 Task: Look for space in Polewali, Indonesia from 6th September, 2023 to 12th September, 2023 for 4 adults in price range Rs.10000 to Rs.14000. Place can be private room with 4 bedrooms having 4 beds and 4 bathrooms. Property type can be house, flat, guest house. Amenities needed are: wifi, TV, free parkinig on premises, gym, breakfast. Booking option can be shelf check-in. Required host language is English.
Action: Mouse moved to (464, 121)
Screenshot: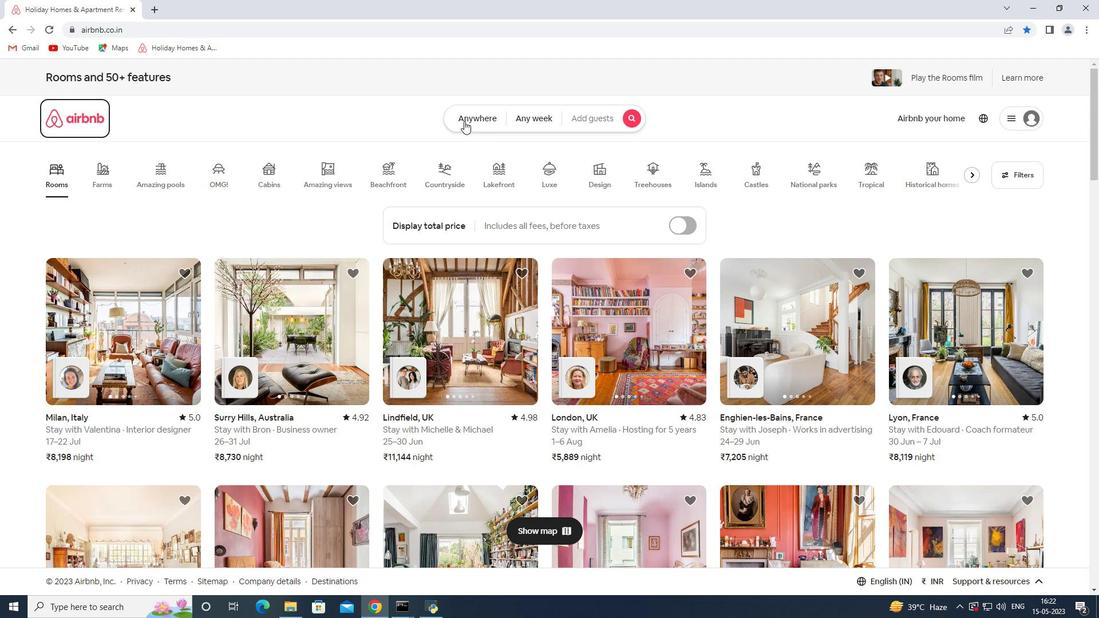 
Action: Mouse pressed left at (464, 121)
Screenshot: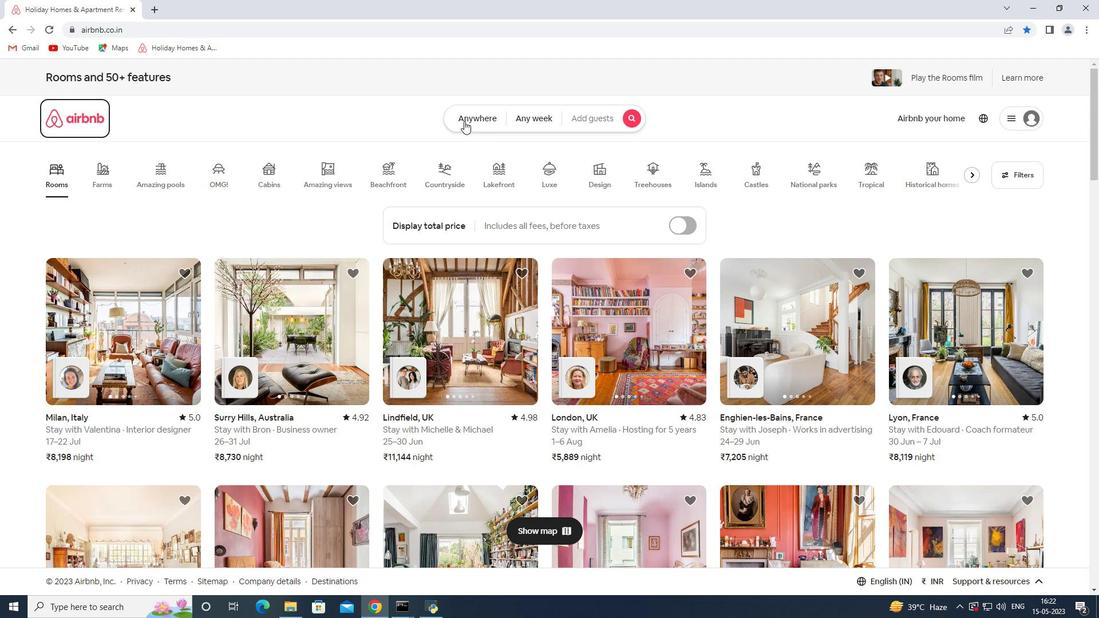 
Action: Mouse moved to (356, 168)
Screenshot: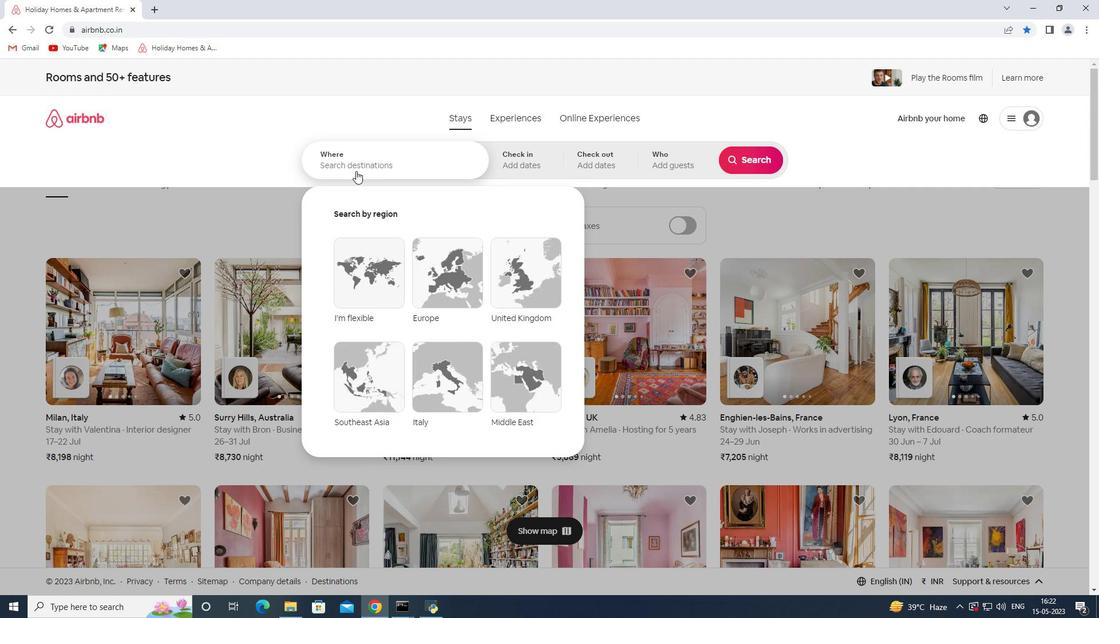 
Action: Mouse pressed left at (356, 168)
Screenshot: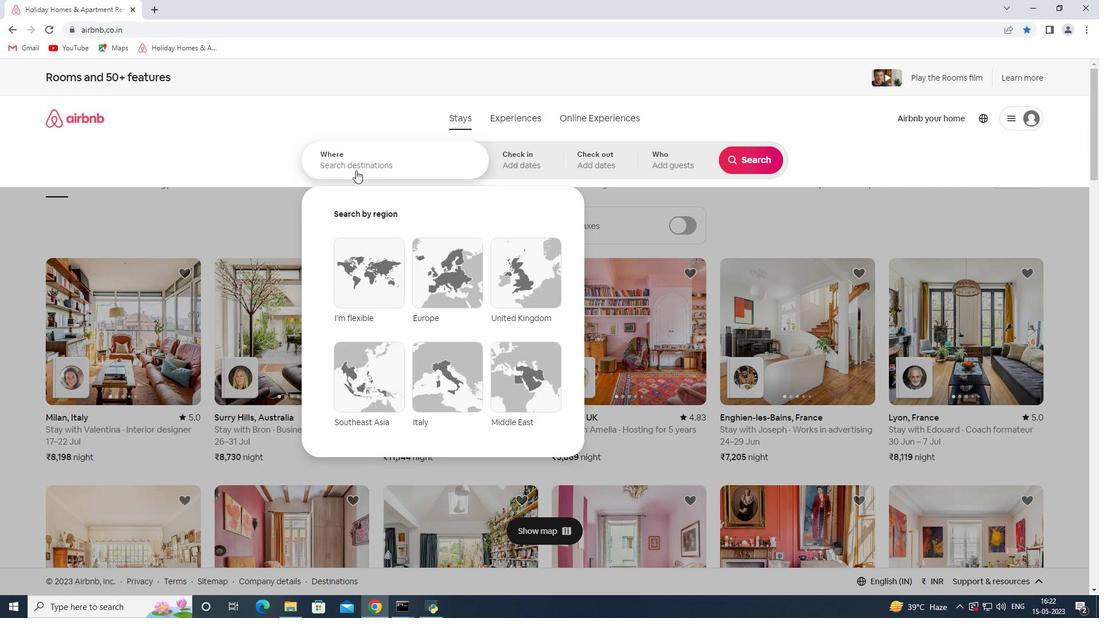
Action: Key pressed <Key.shift><Key.shift><Key.shift><Key.shift><Key.shift><Key.shift><Key.shift><Key.shift><Key.shift><Key.shift><Key.shift><Key.shift><Key.shift><Key.shift><Key.shift><Key.shift><Key.shift><Key.shift><Key.shift><Key.shift><Key.shift><Key.shift><Key.shift><Key.shift><Key.shift><Key.shift><Key.shift><Key.shift><Key.shift><Key.shift><Key.shift><Key.shift><Key.shift><Key.shift><Key.shift><Key.shift><Key.shift><Key.shift><Key.shift><Key.shift><Key.shift><Key.shift><Key.shift><Key.shift><Key.shift><Key.shift><Key.shift><Key.shift><Key.shift><Key.shift><Key.shift><Key.shift><Key.shift><Key.shift><Key.shift><Key.shift><Key.shift><Key.shift><Key.shift><Key.shift><Key.shift><Key.shift><Key.shift><Key.shift><Key.shift><Key.shift><Key.shift><Key.shift><Key.shift><Key.shift><Key.shift><Key.shift><Key.shift><Key.shift>Polewali<Key.space><Key.shift><Key.shift><Key.shift>Indonesie<Key.backspace>a<Key.space><Key.enter>
Screenshot: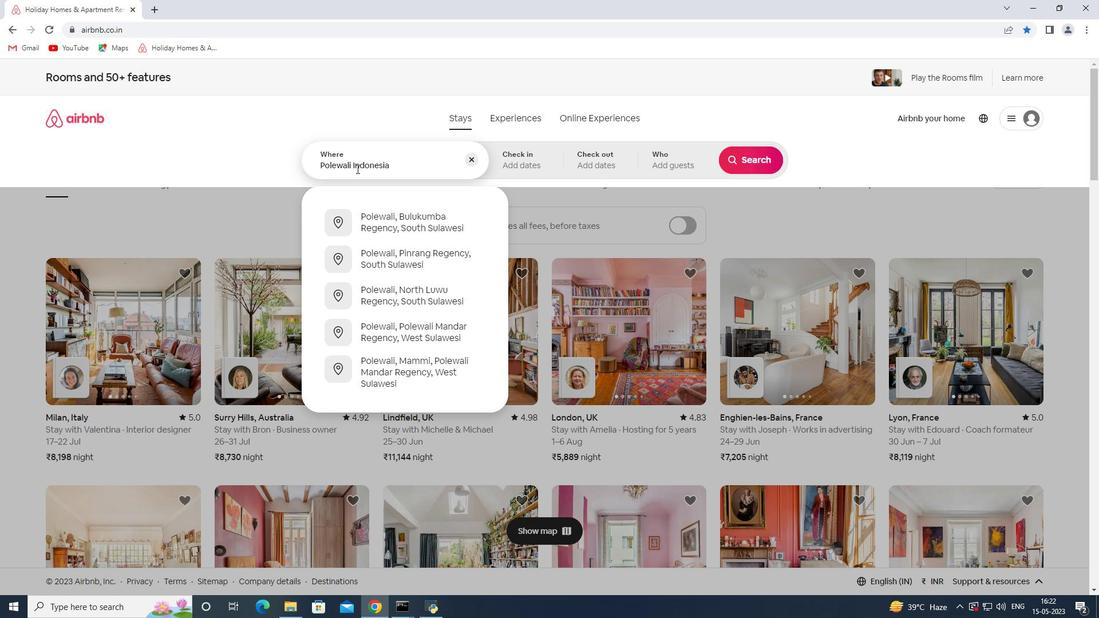 
Action: Mouse moved to (752, 255)
Screenshot: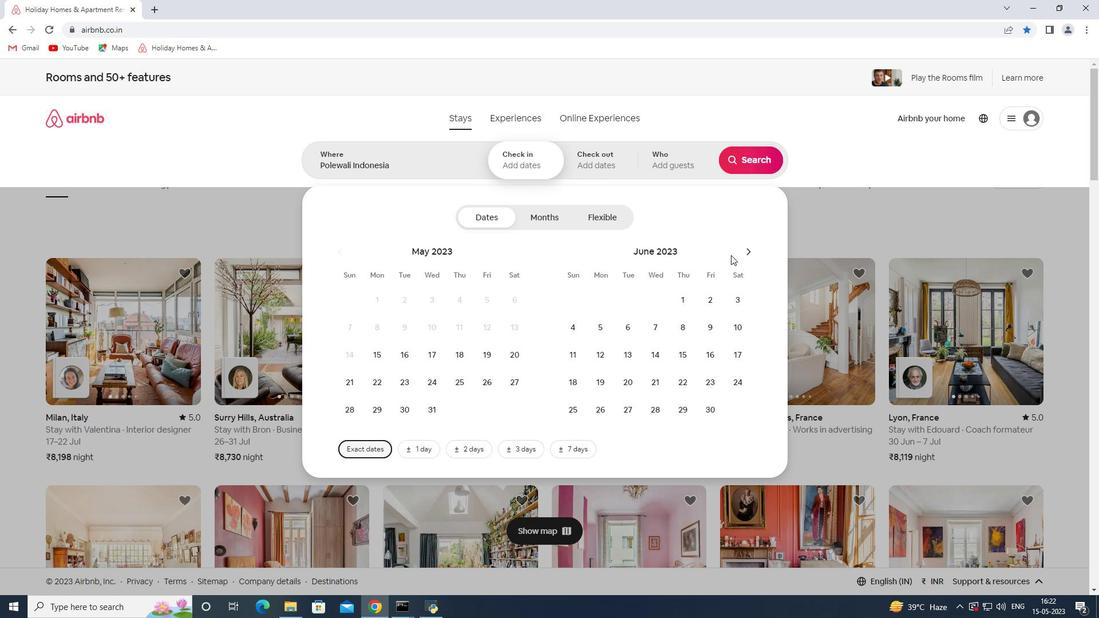 
Action: Mouse pressed left at (752, 255)
Screenshot: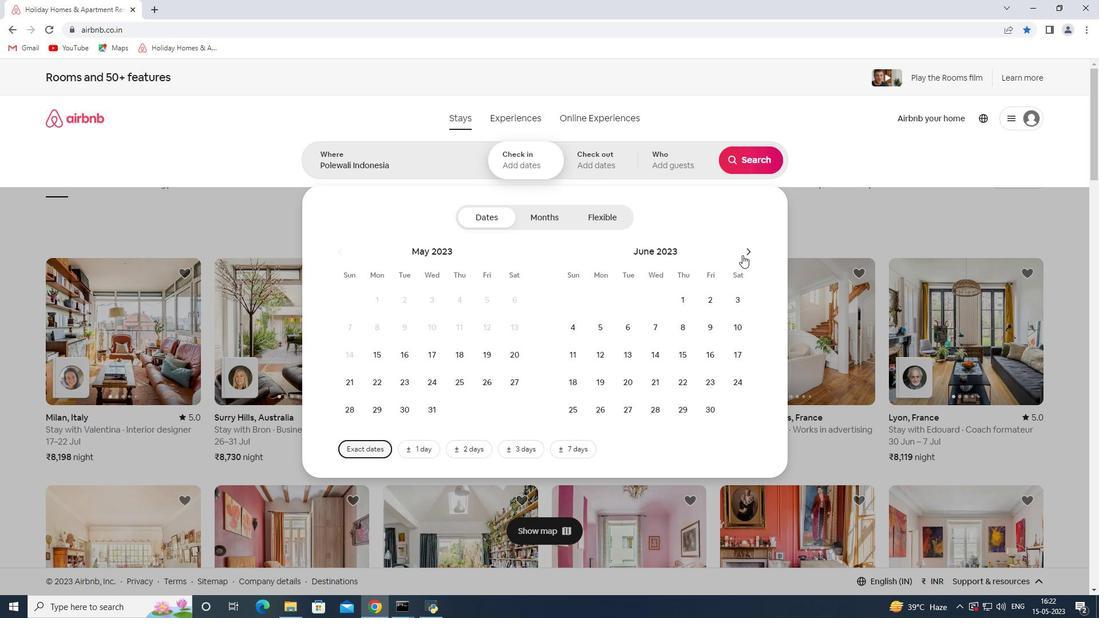 
Action: Mouse pressed left at (752, 255)
Screenshot: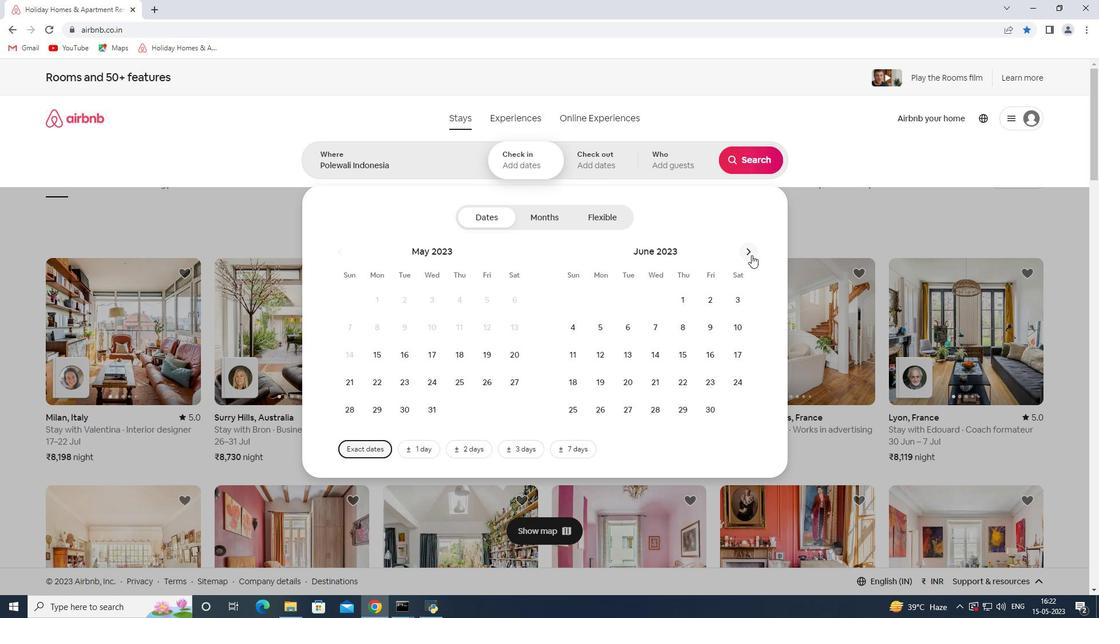 
Action: Mouse pressed left at (752, 255)
Screenshot: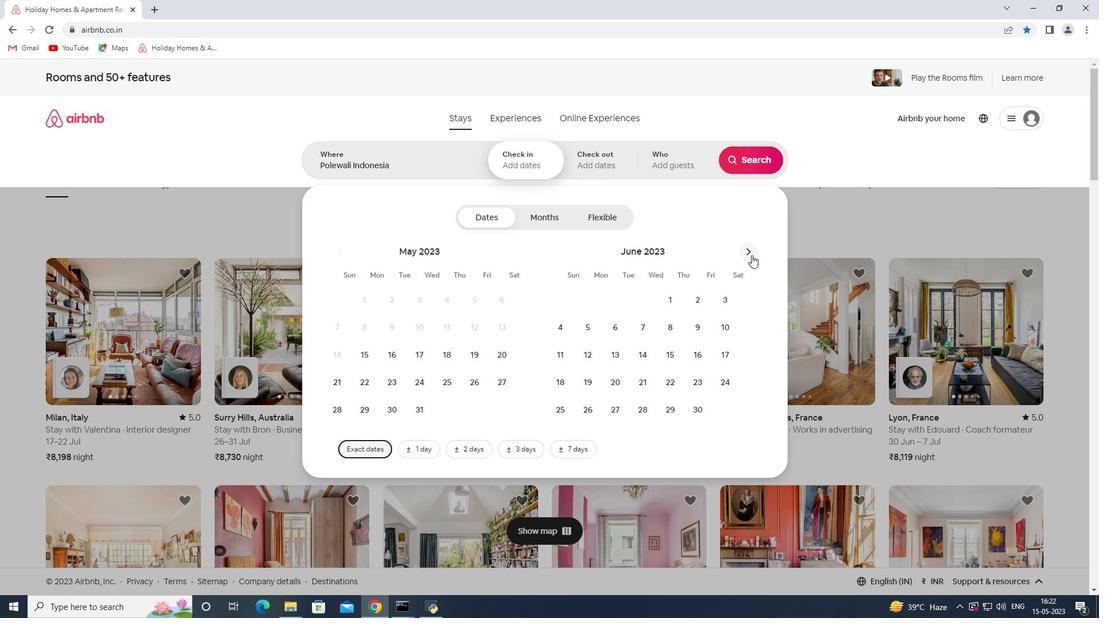 
Action: Mouse moved to (749, 255)
Screenshot: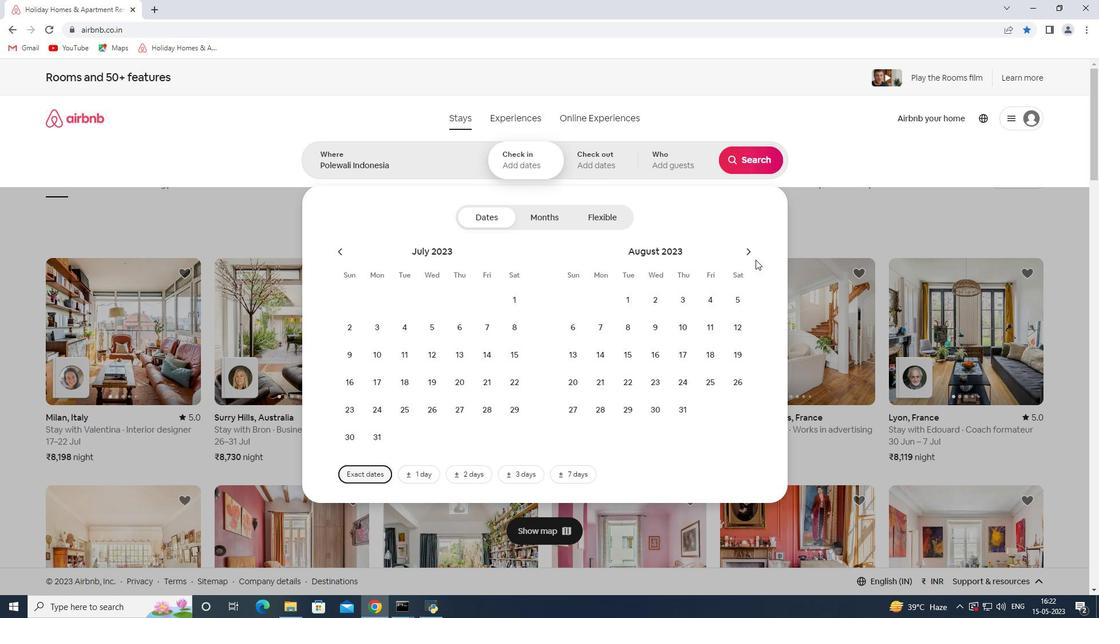 
Action: Mouse pressed left at (749, 255)
Screenshot: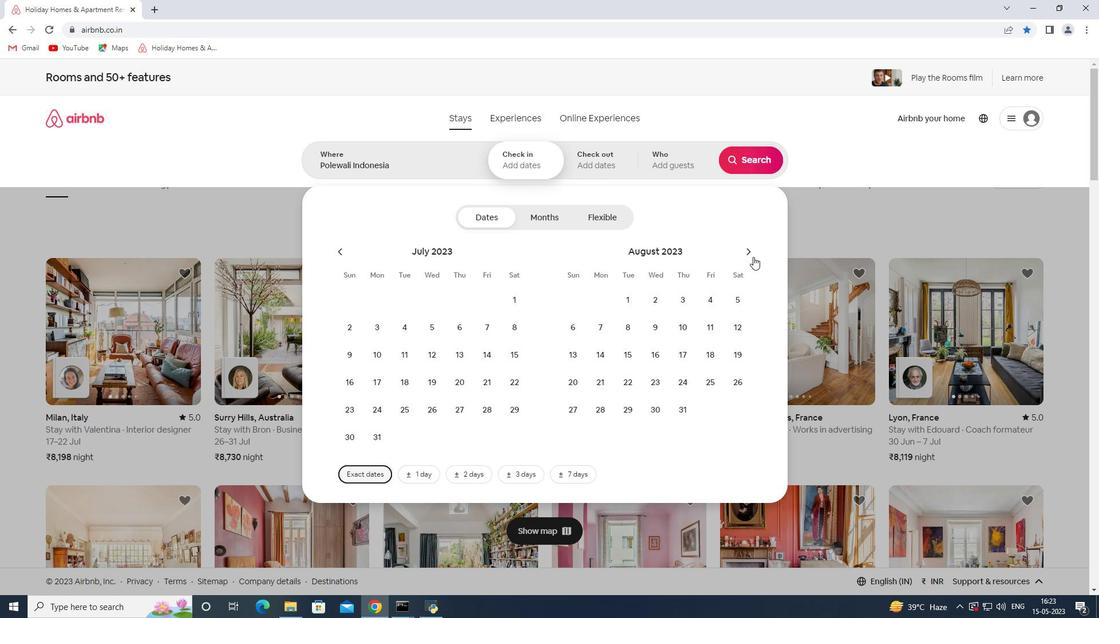 
Action: Mouse moved to (654, 323)
Screenshot: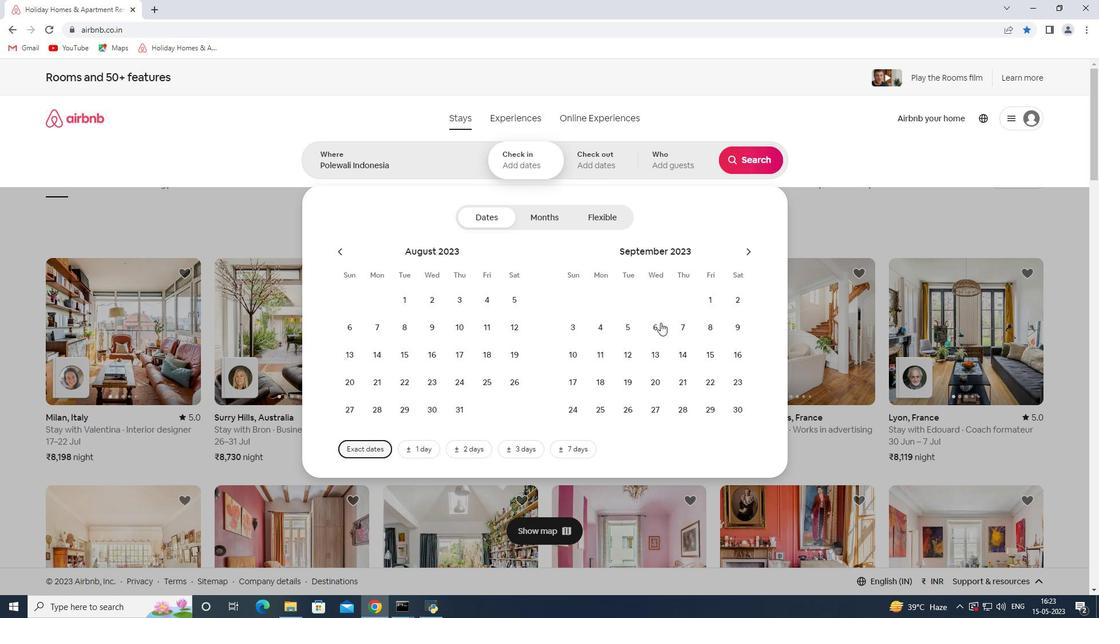 
Action: Mouse pressed left at (654, 323)
Screenshot: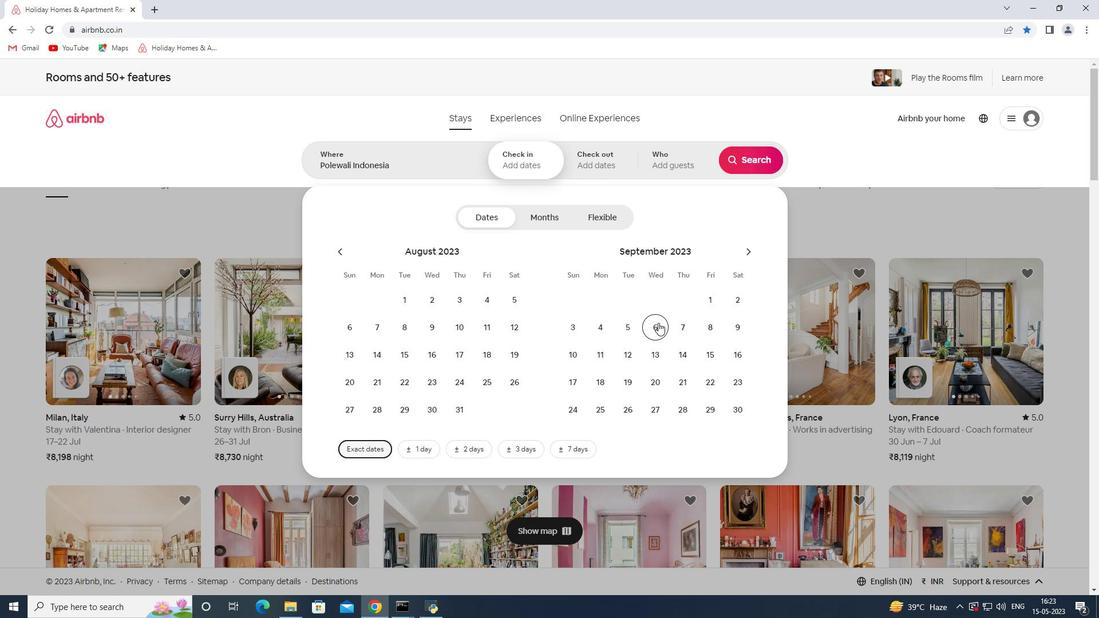 
Action: Mouse moved to (621, 359)
Screenshot: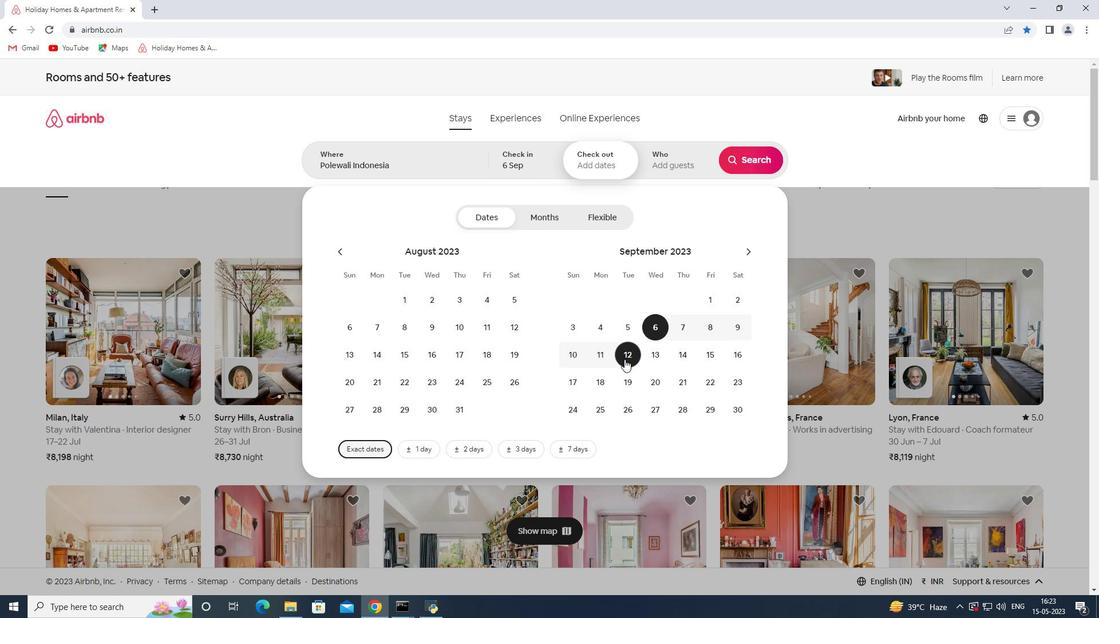 
Action: Mouse pressed left at (621, 359)
Screenshot: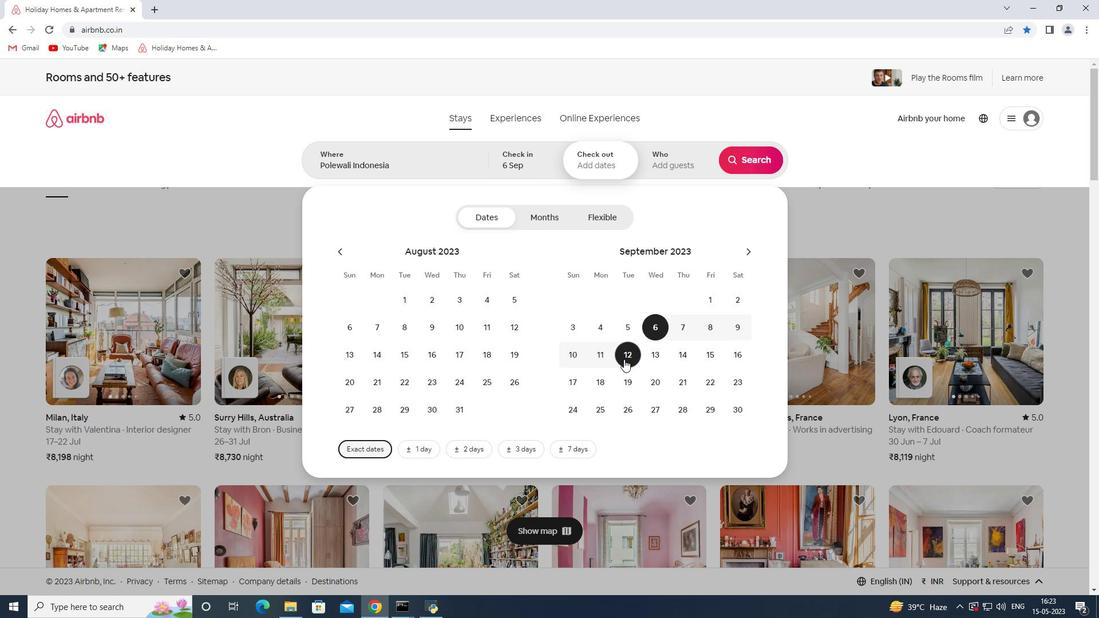 
Action: Mouse moved to (661, 168)
Screenshot: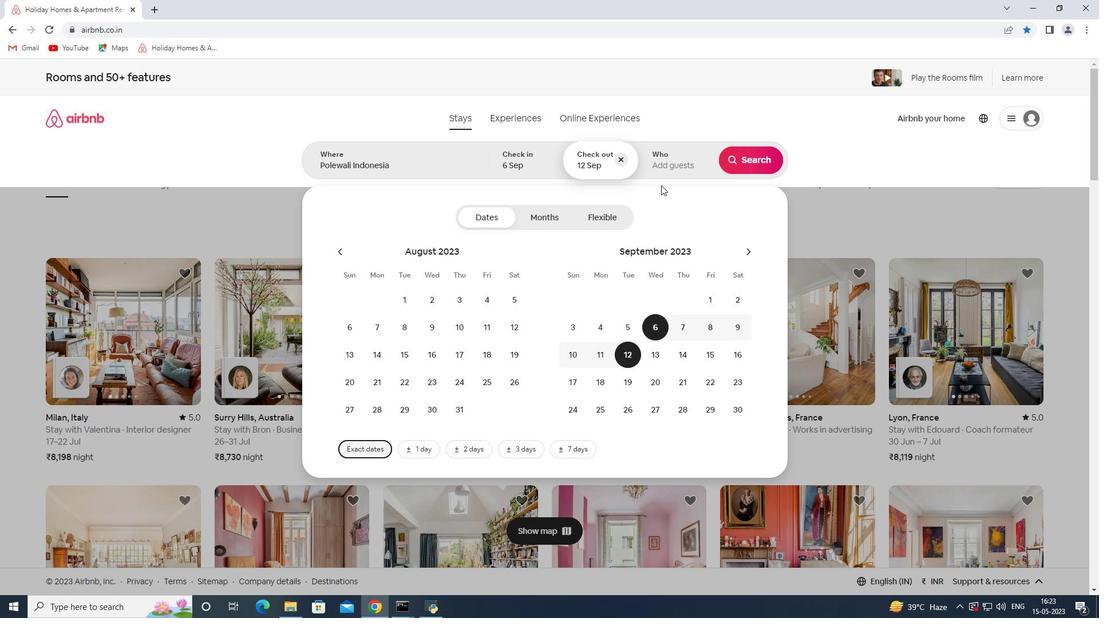 
Action: Mouse pressed left at (661, 168)
Screenshot: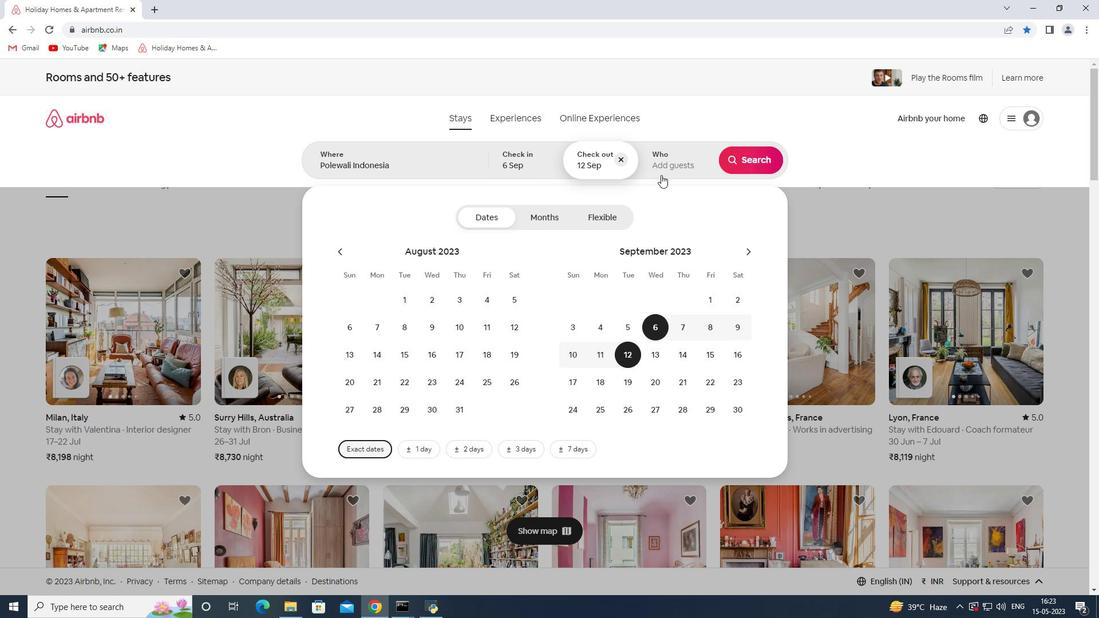 
Action: Mouse moved to (759, 221)
Screenshot: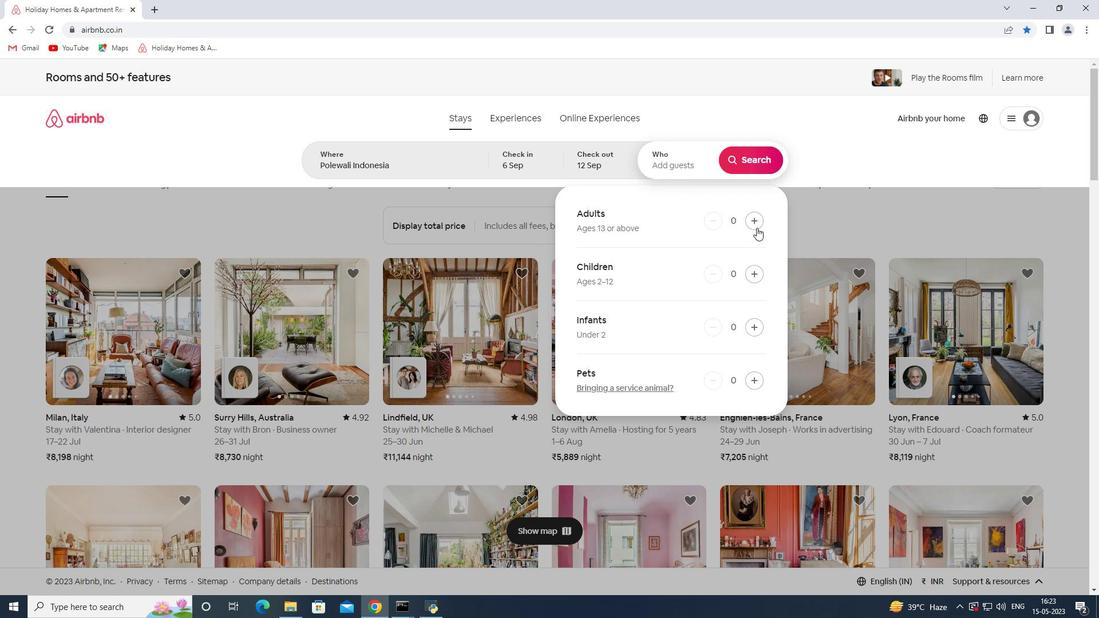 
Action: Mouse pressed left at (759, 221)
Screenshot: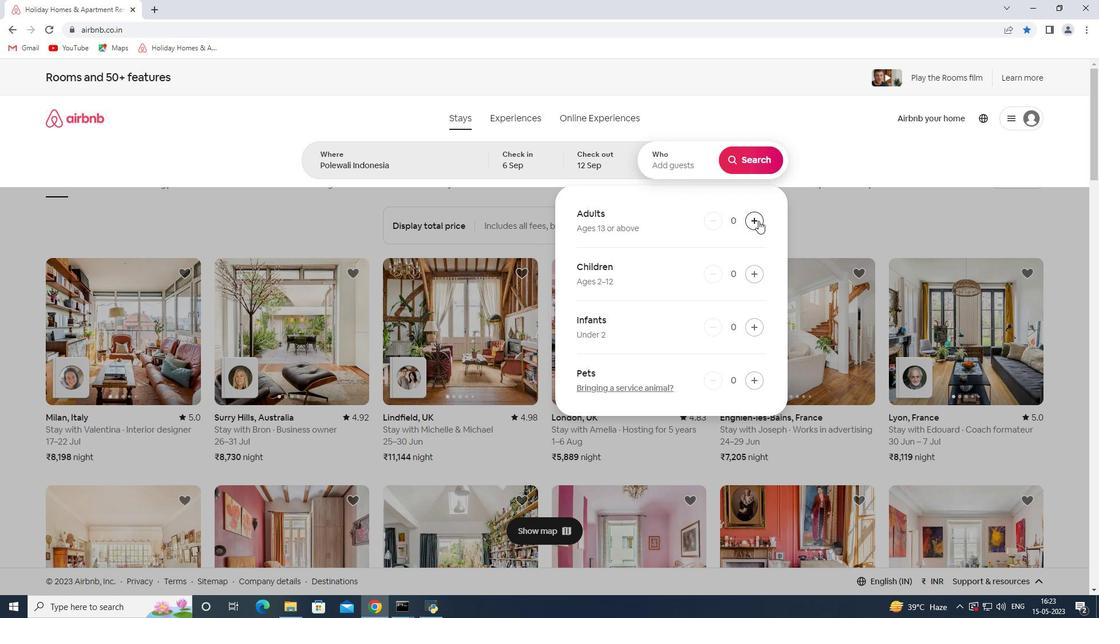 
Action: Mouse pressed left at (759, 221)
Screenshot: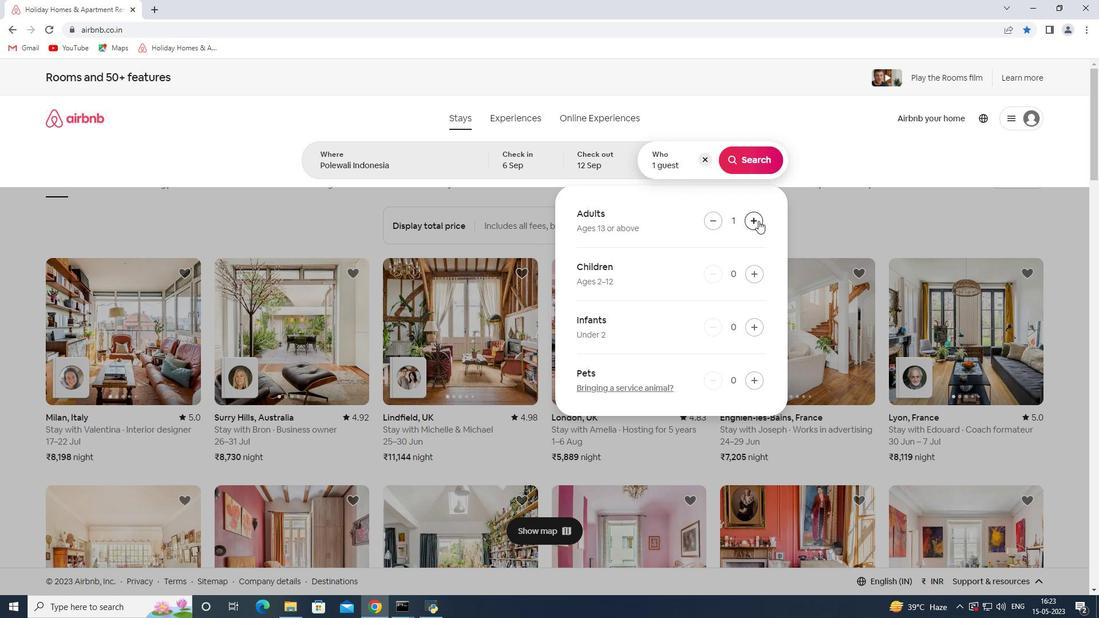 
Action: Mouse pressed left at (759, 221)
Screenshot: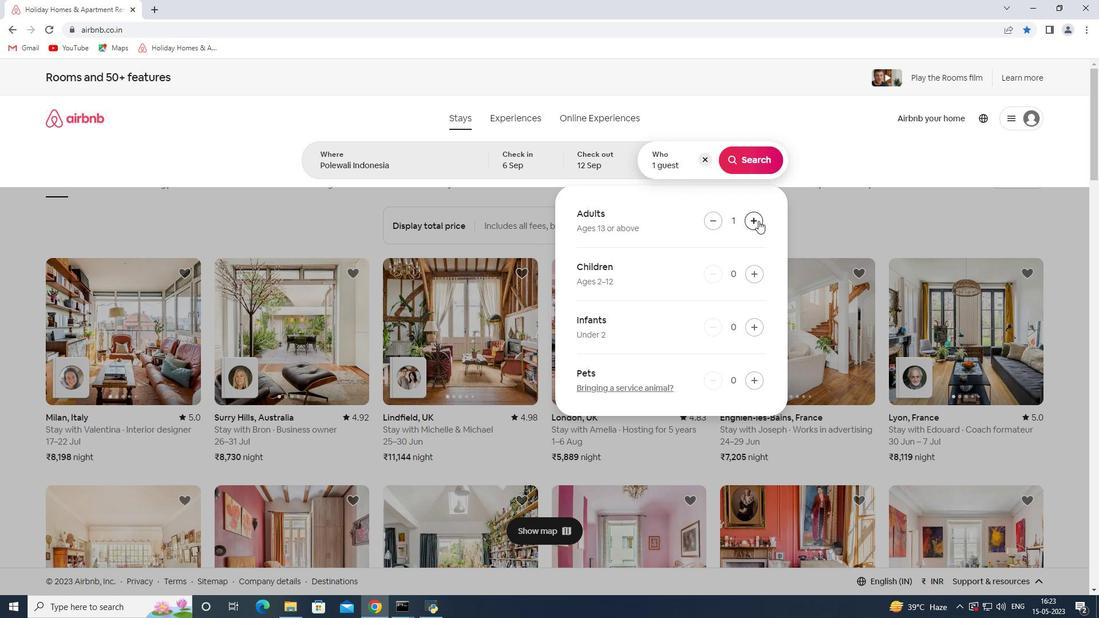 
Action: Mouse pressed left at (759, 221)
Screenshot: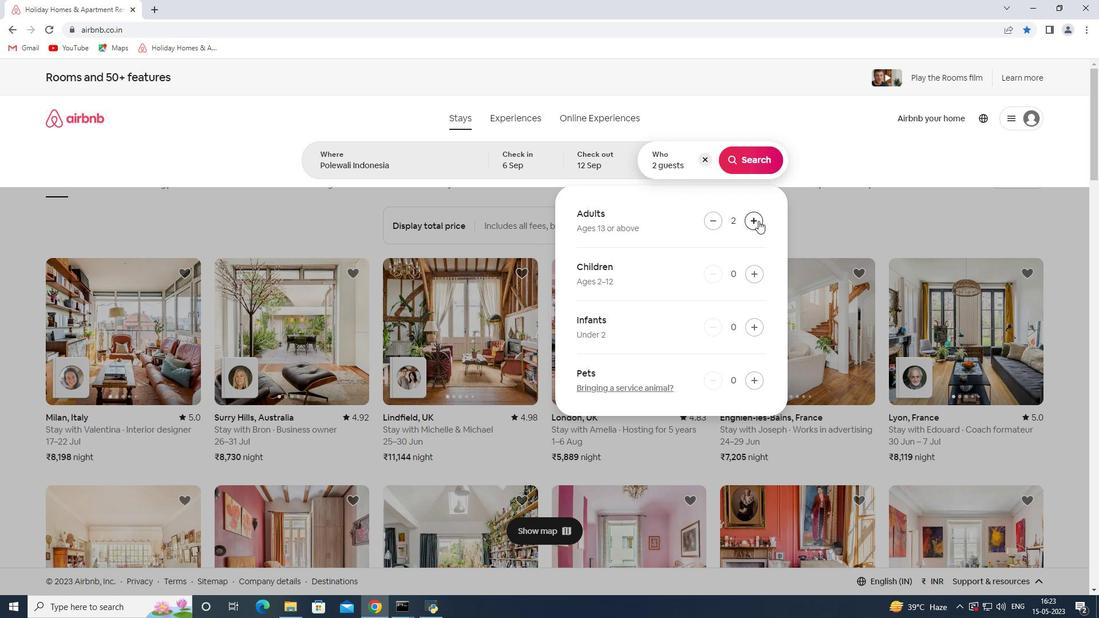 
Action: Mouse moved to (749, 162)
Screenshot: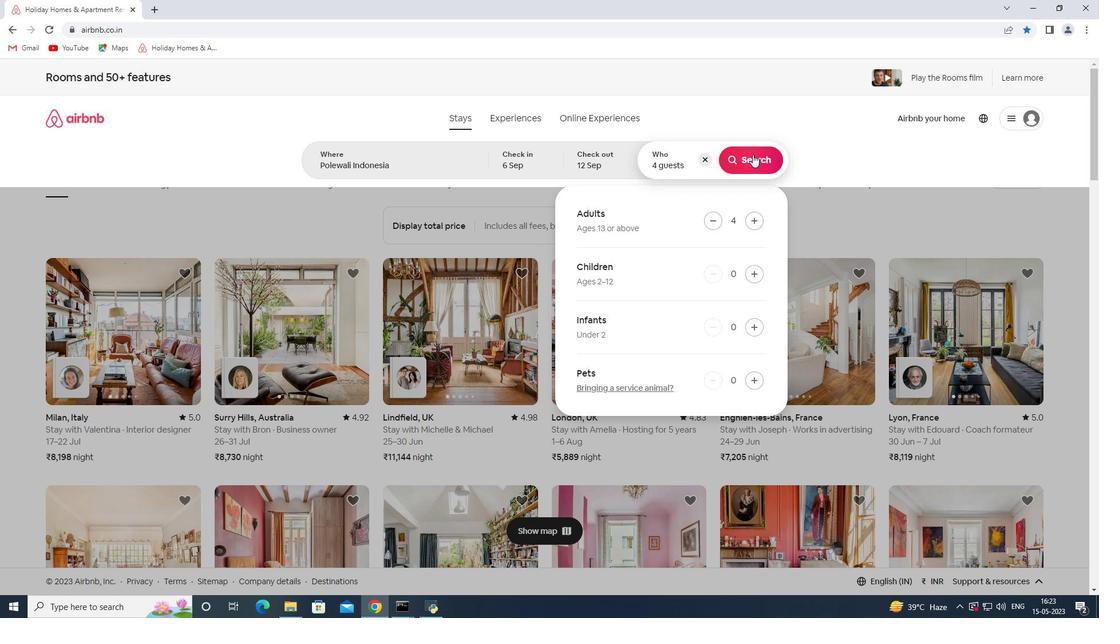 
Action: Mouse pressed left at (749, 162)
Screenshot: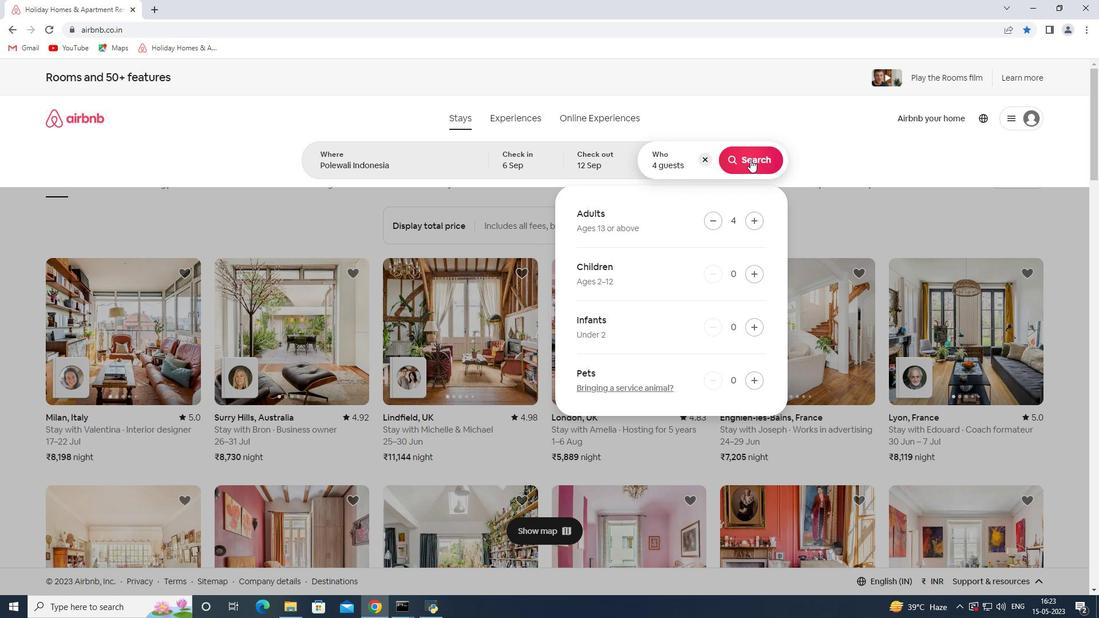 
Action: Mouse moved to (1046, 135)
Screenshot: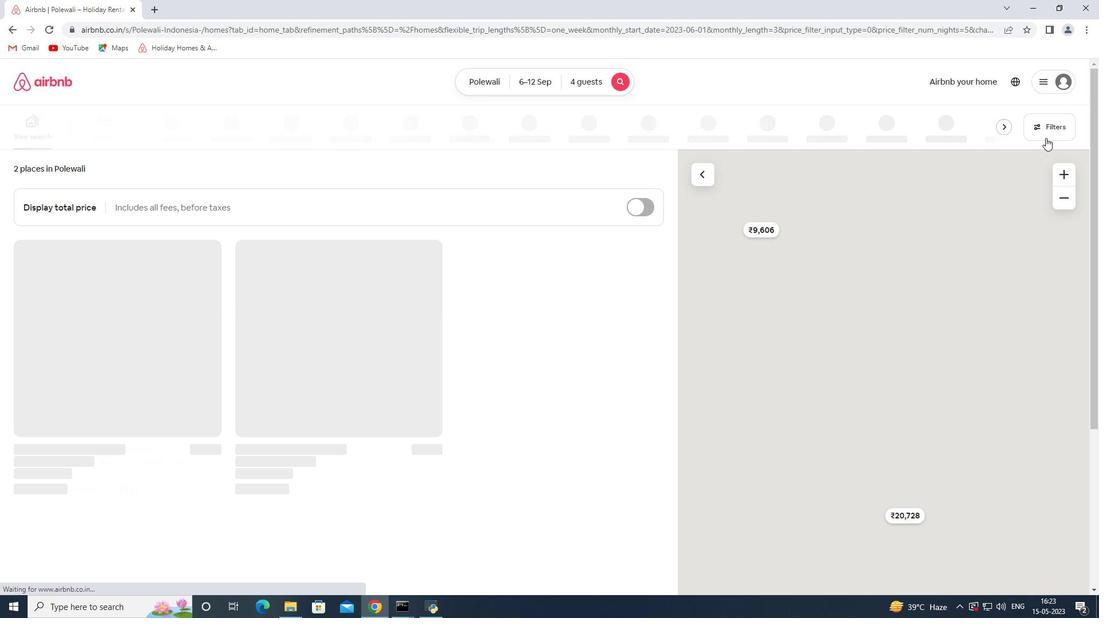 
Action: Mouse pressed left at (1046, 135)
Screenshot: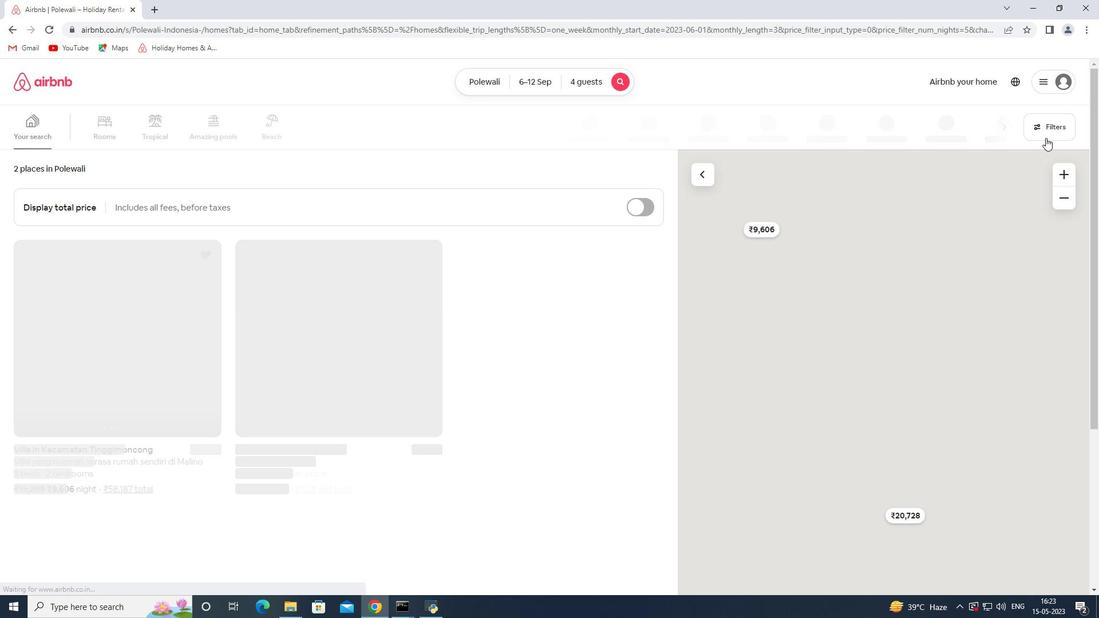 
Action: Mouse moved to (396, 409)
Screenshot: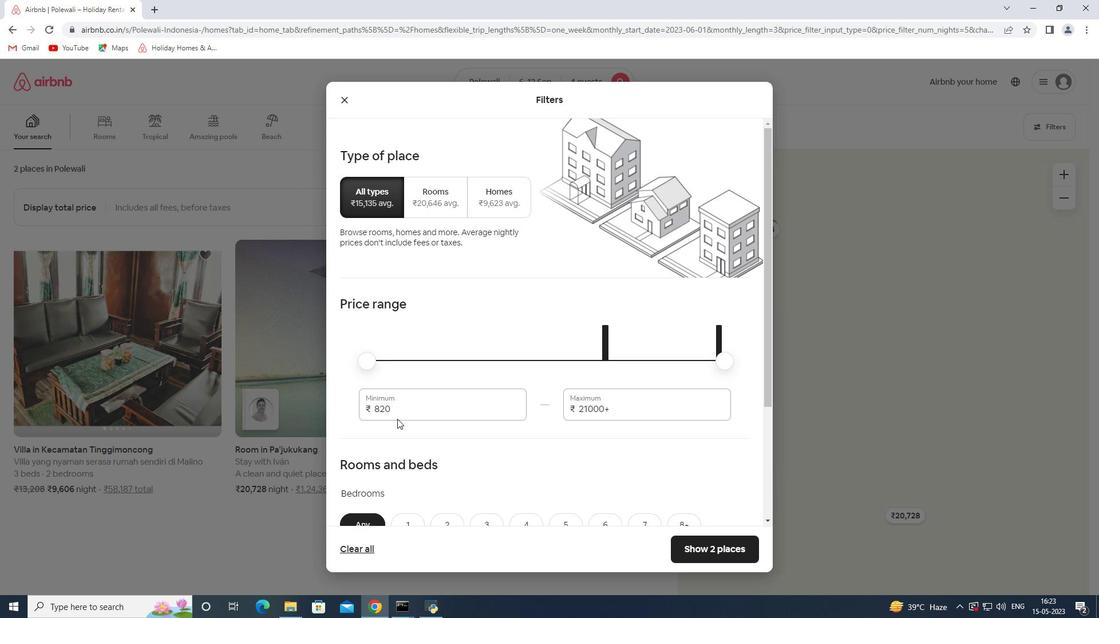 
Action: Mouse pressed left at (396, 409)
Screenshot: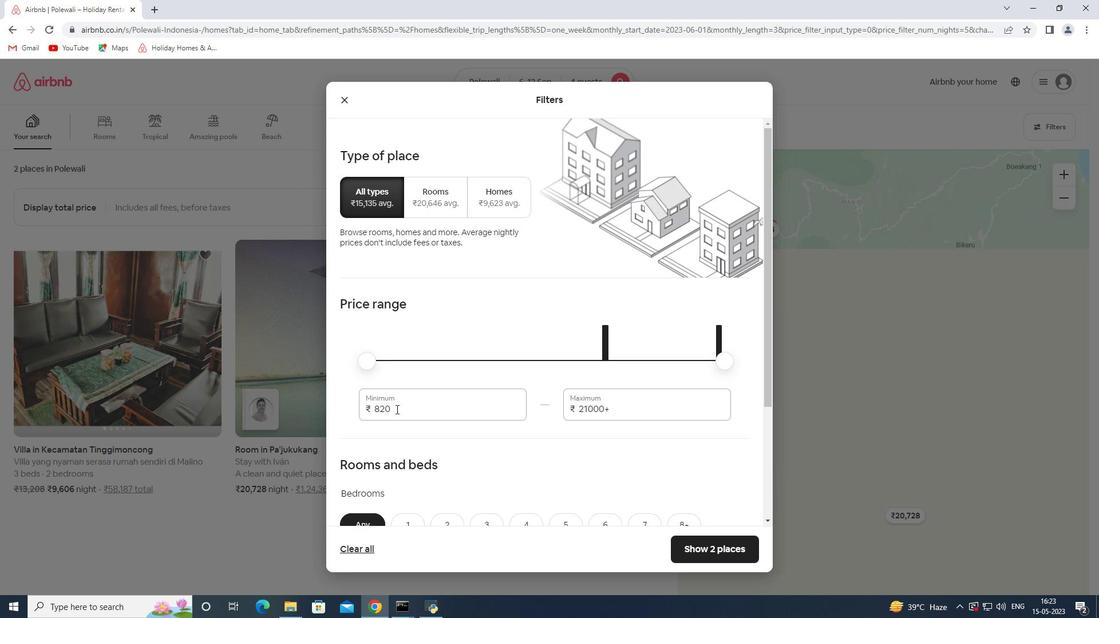 
Action: Mouse pressed left at (396, 409)
Screenshot: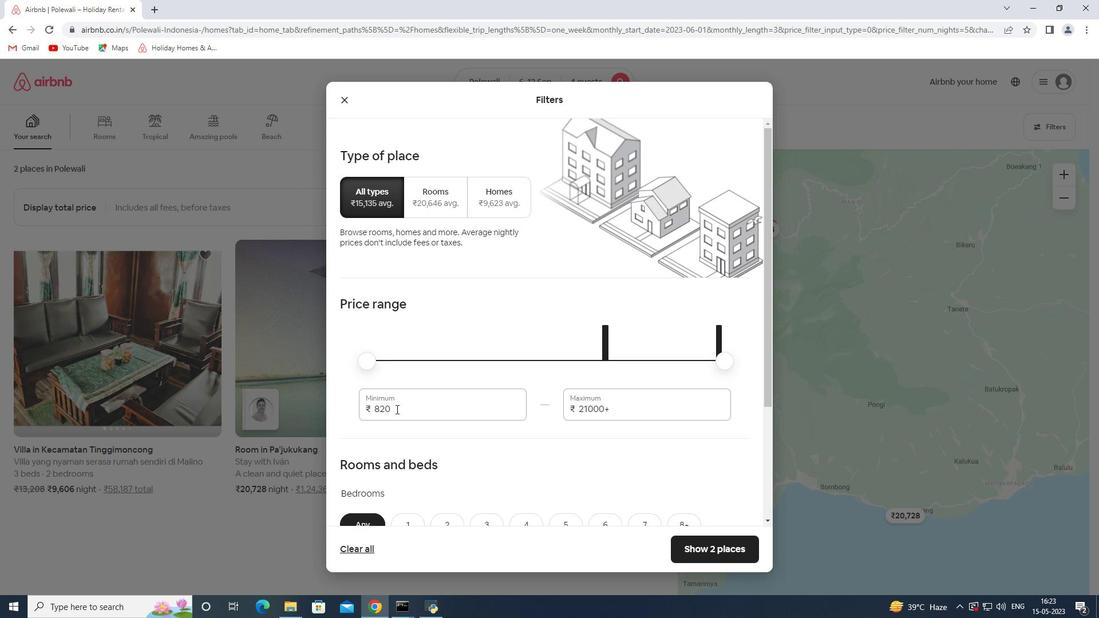 
Action: Key pressed 10000<Key.tab>14000
Screenshot: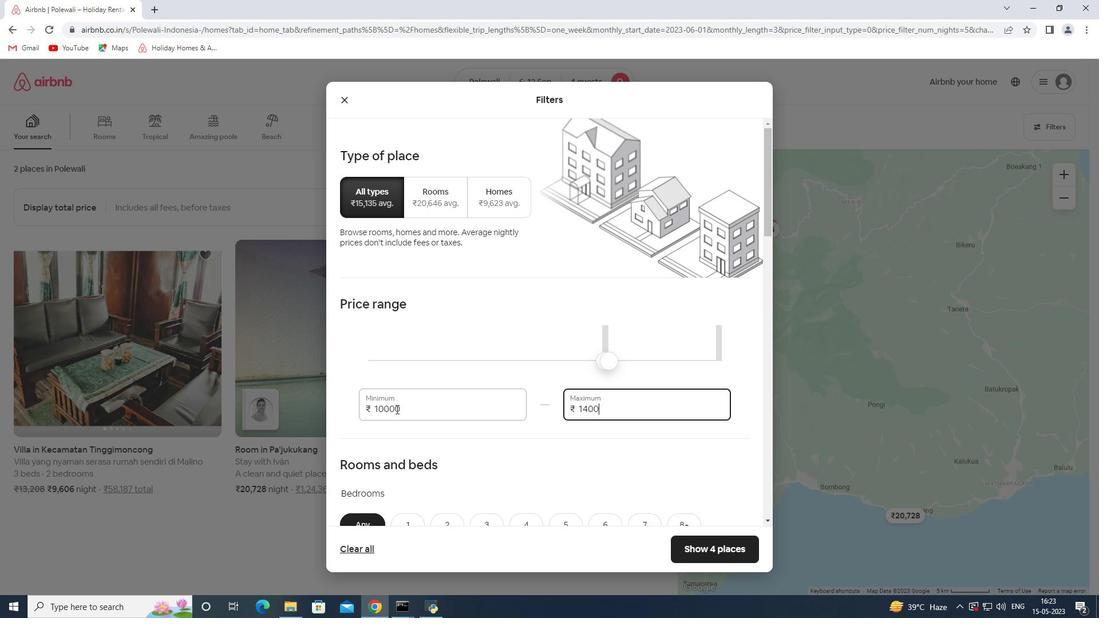 
Action: Mouse moved to (606, 336)
Screenshot: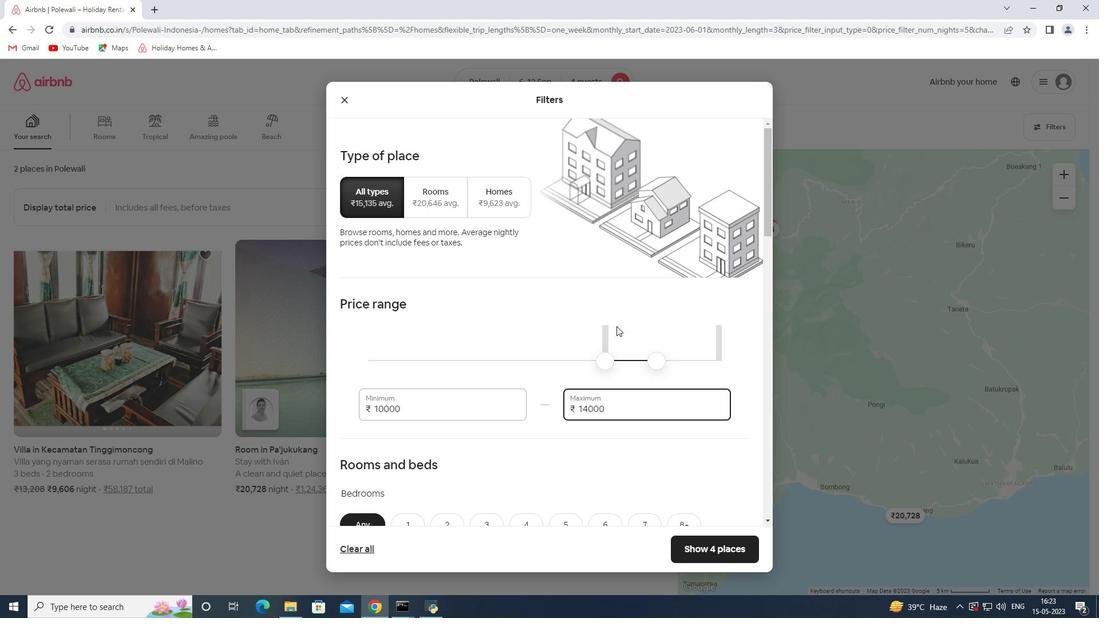 
Action: Mouse scrolled (606, 336) with delta (0, 0)
Screenshot: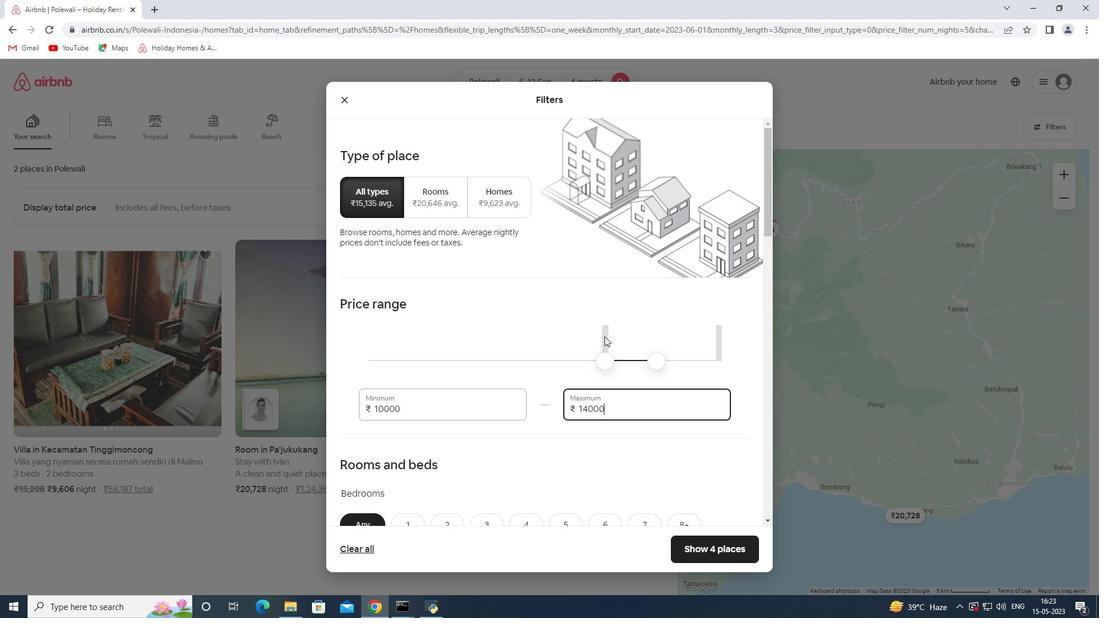 
Action: Mouse scrolled (606, 336) with delta (0, 0)
Screenshot: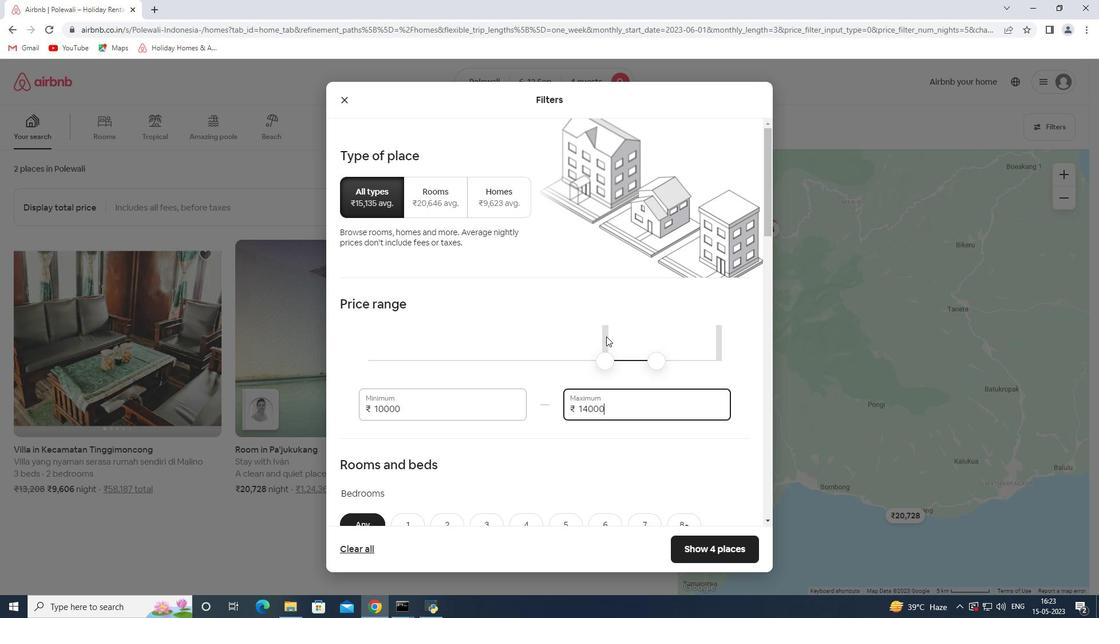 
Action: Mouse moved to (606, 336)
Screenshot: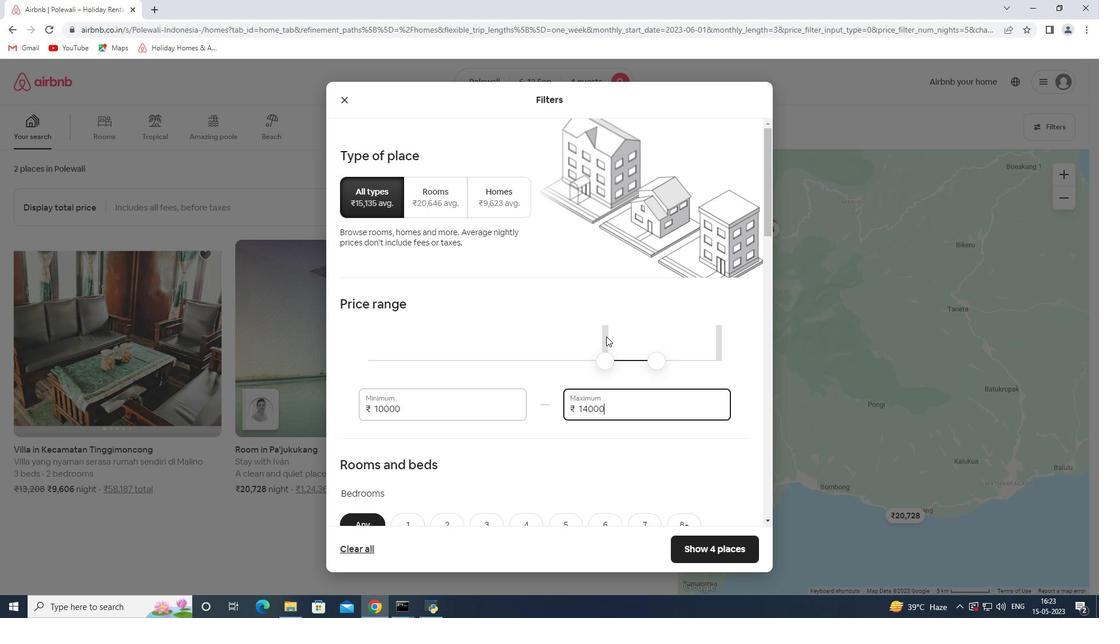 
Action: Mouse scrolled (606, 336) with delta (0, 0)
Screenshot: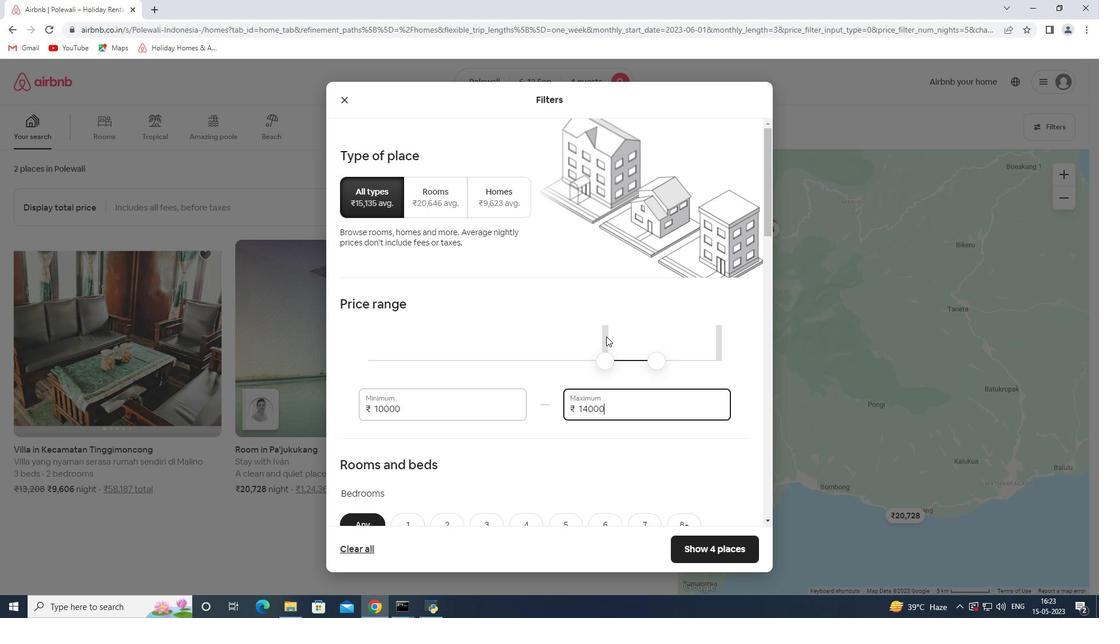 
Action: Mouse moved to (604, 336)
Screenshot: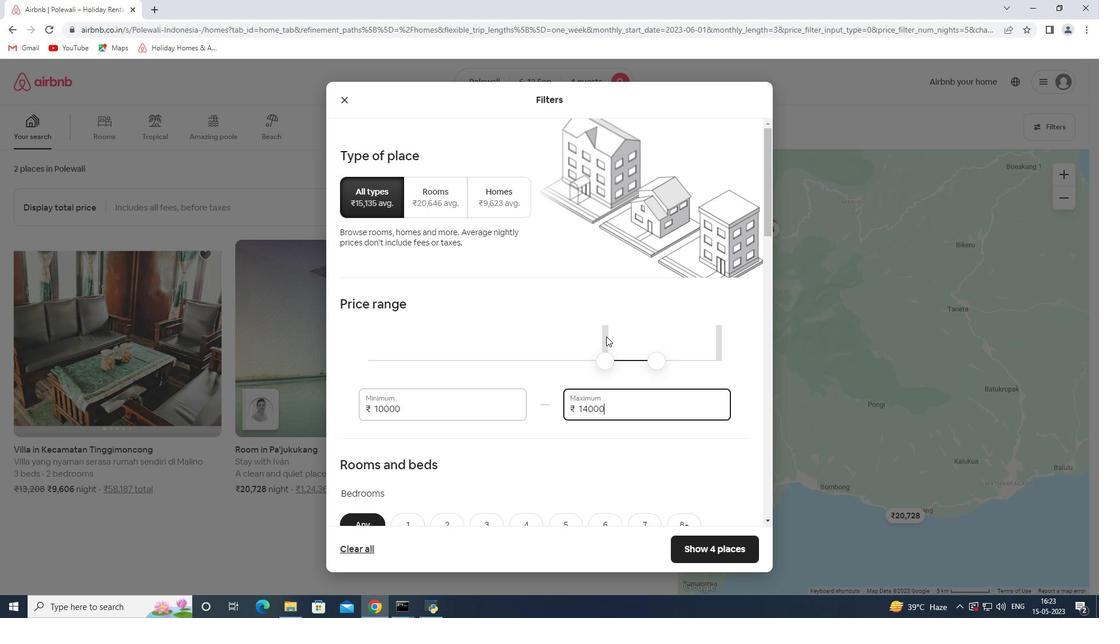 
Action: Mouse scrolled (604, 335) with delta (0, 0)
Screenshot: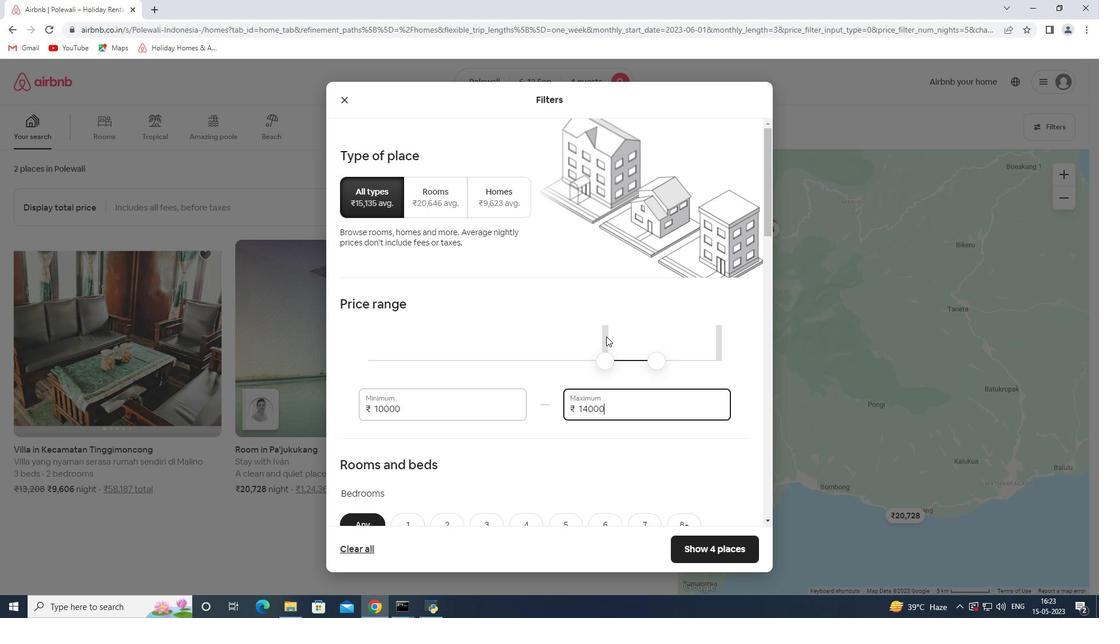 
Action: Mouse moved to (602, 335)
Screenshot: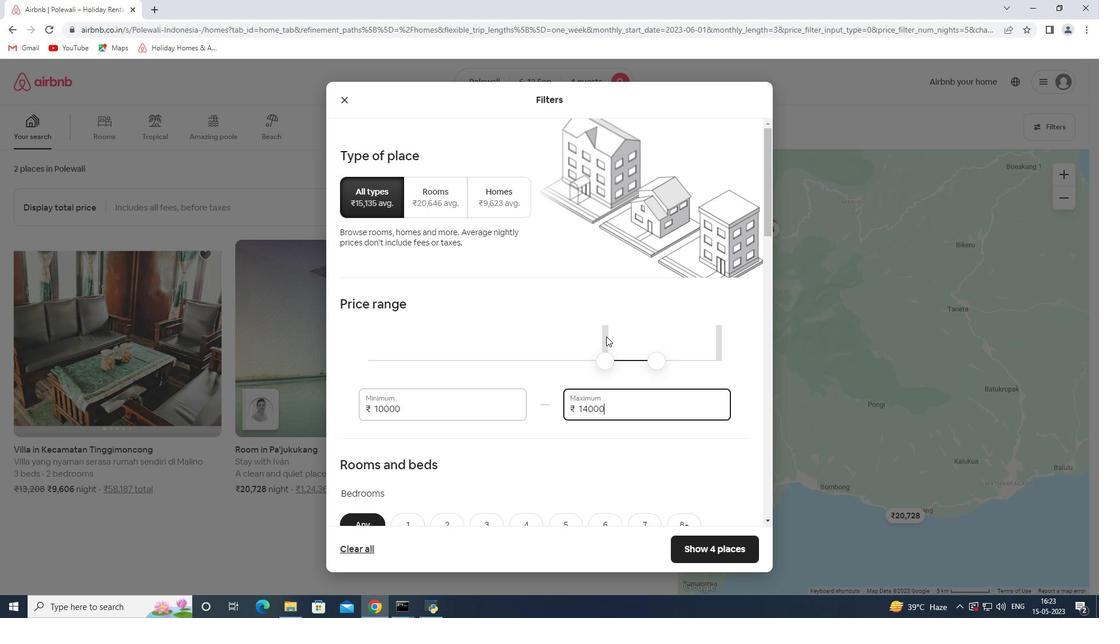 
Action: Mouse scrolled (602, 334) with delta (0, 0)
Screenshot: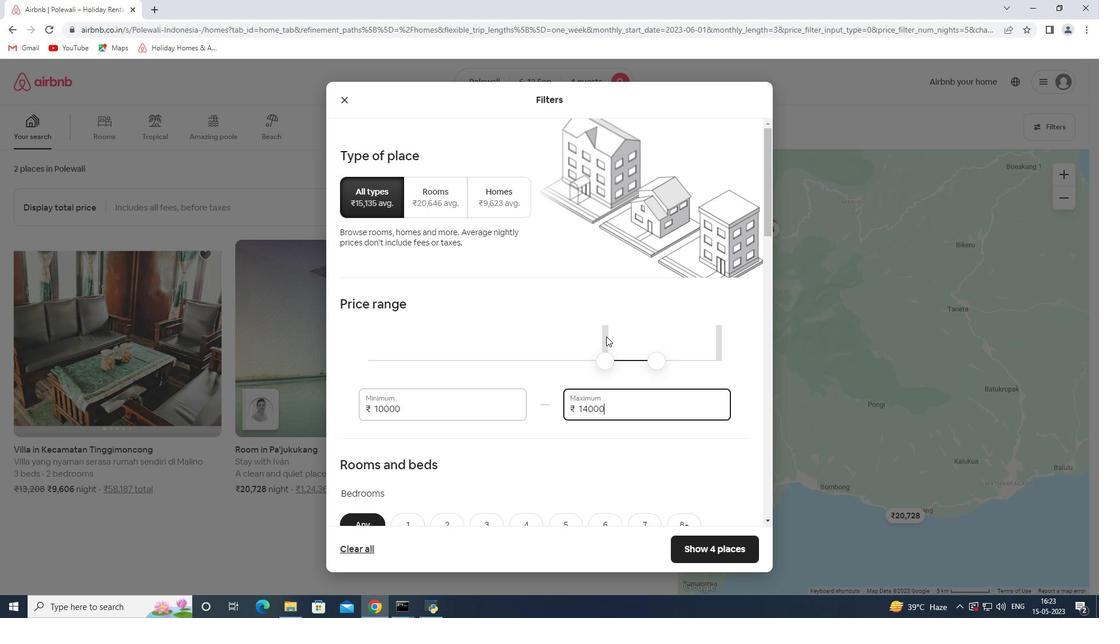 
Action: Mouse moved to (516, 234)
Screenshot: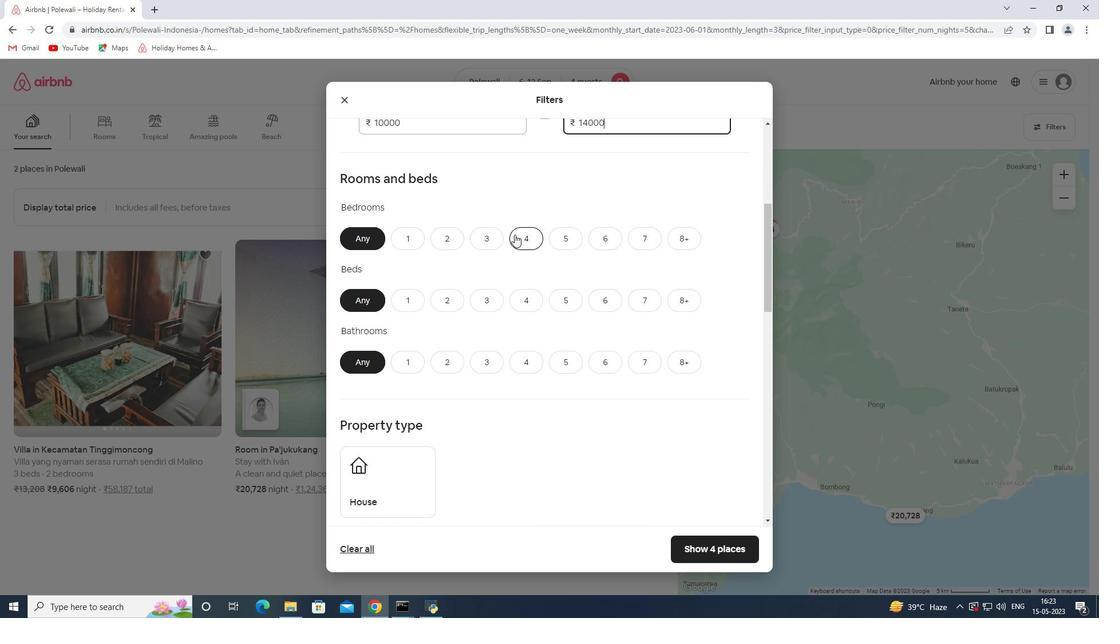 
Action: Mouse pressed left at (516, 234)
Screenshot: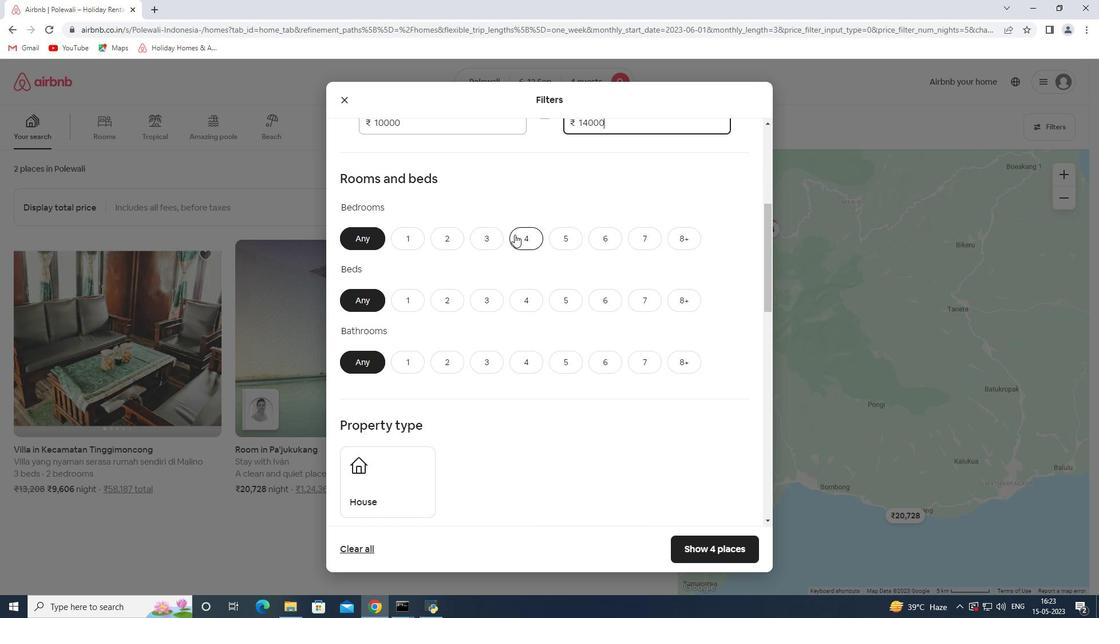 
Action: Mouse moved to (525, 294)
Screenshot: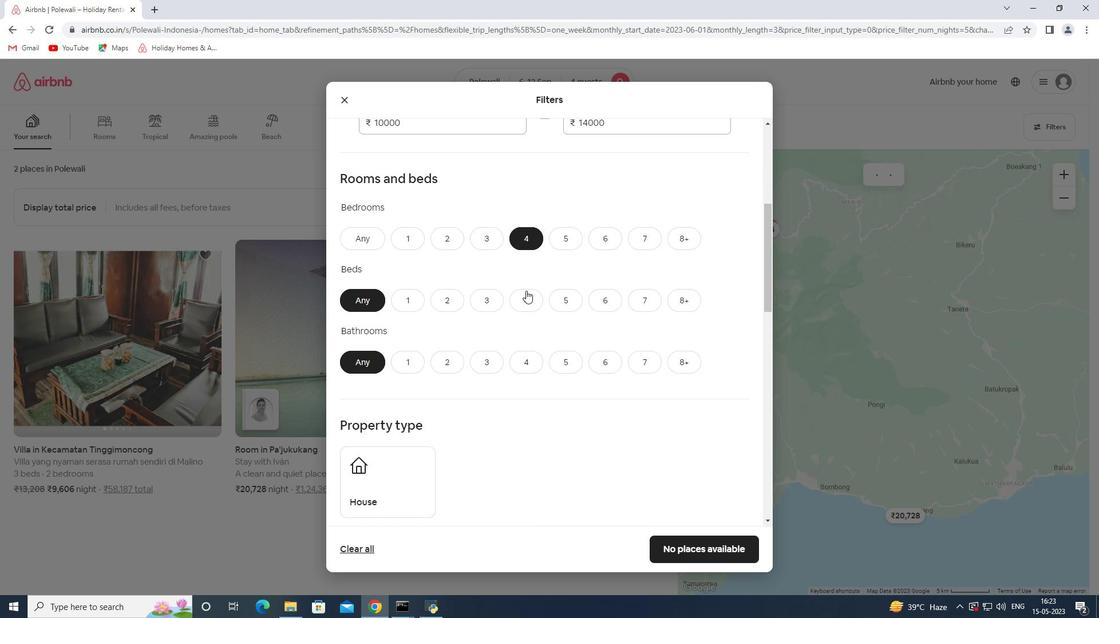
Action: Mouse pressed left at (525, 294)
Screenshot: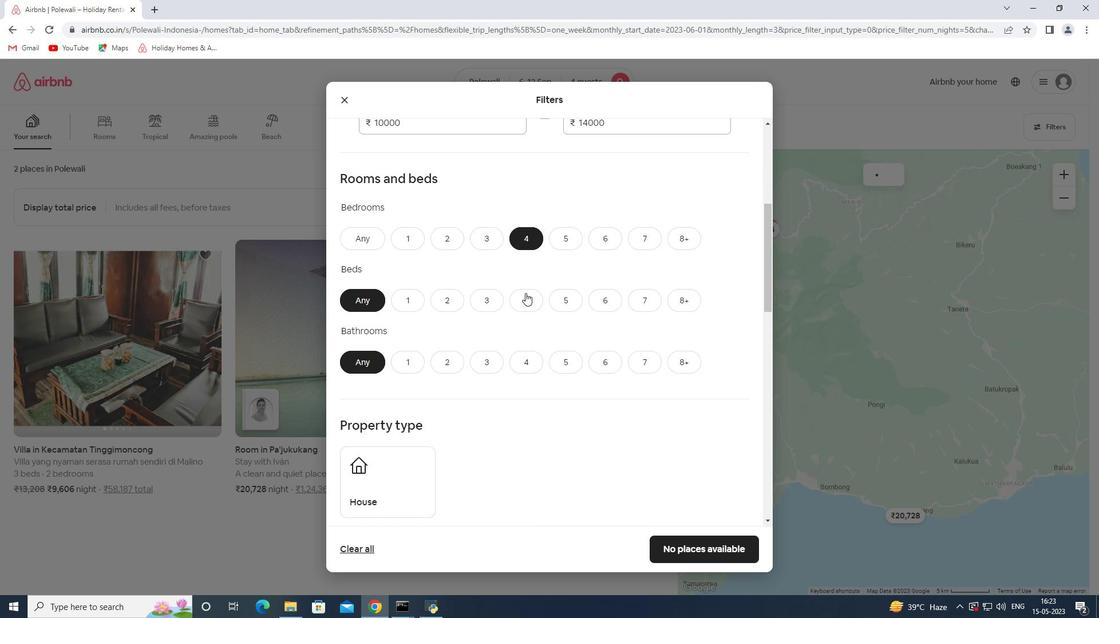 
Action: Mouse moved to (529, 371)
Screenshot: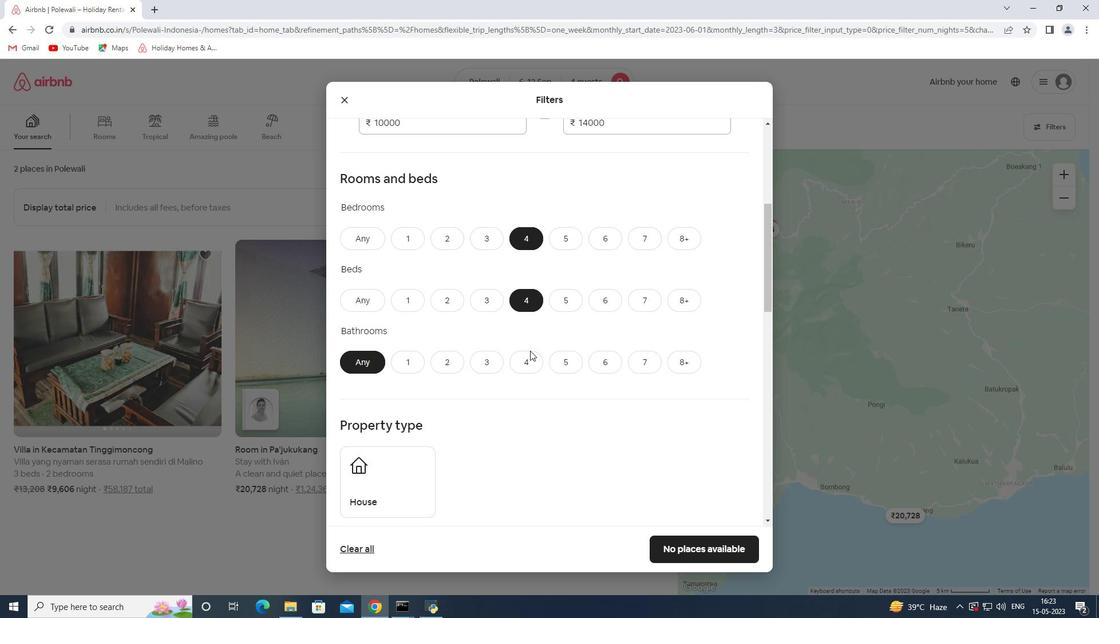 
Action: Mouse pressed left at (529, 371)
Screenshot: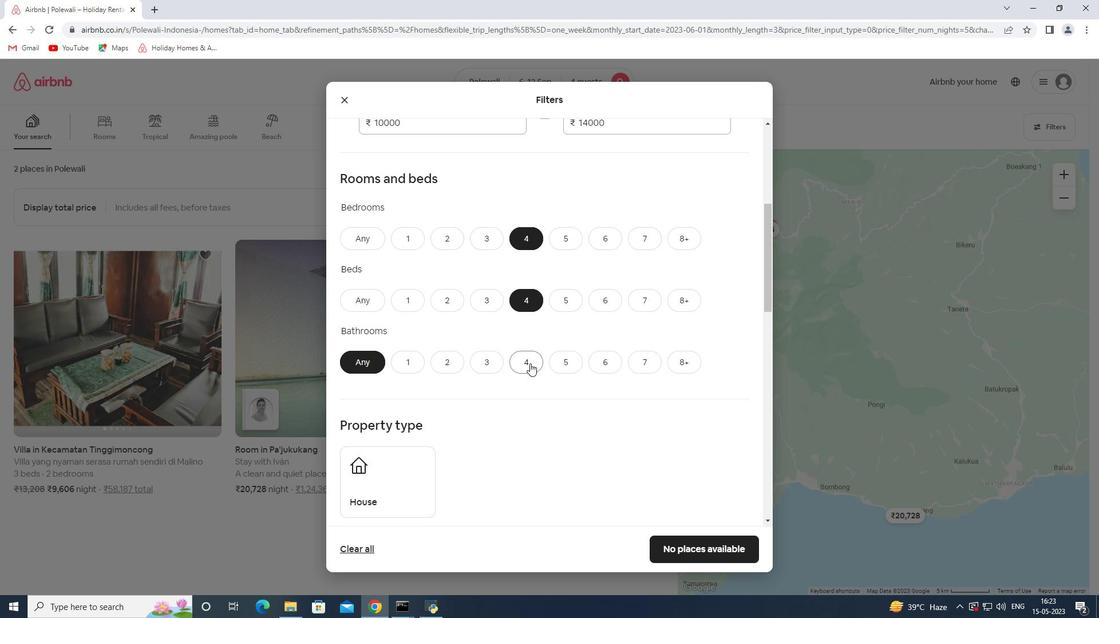 
Action: Mouse moved to (535, 335)
Screenshot: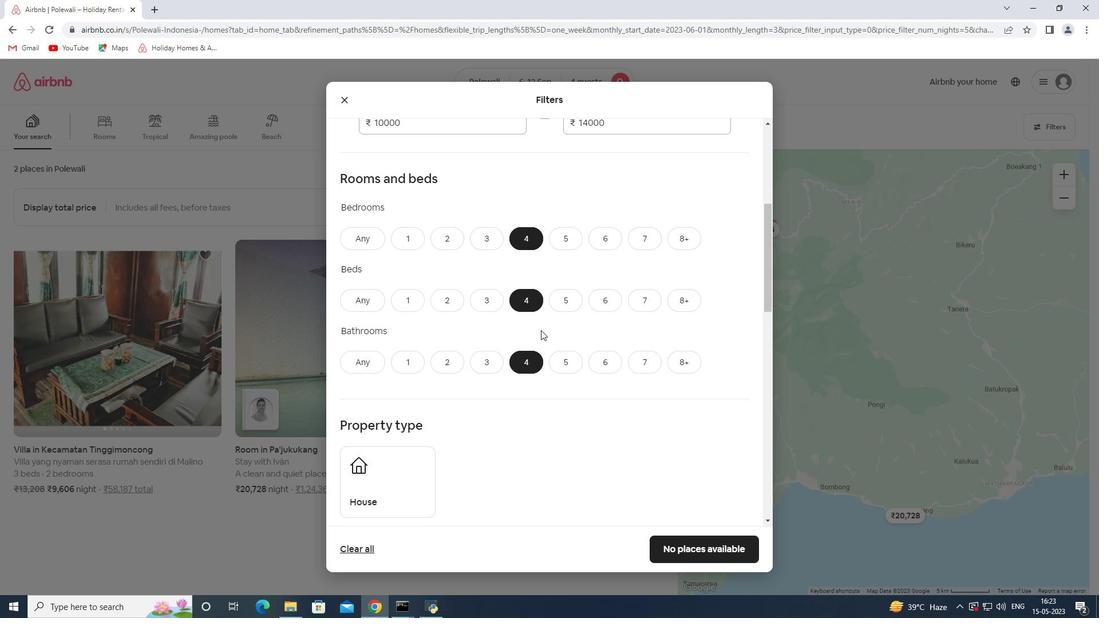 
Action: Mouse scrolled (535, 334) with delta (0, 0)
Screenshot: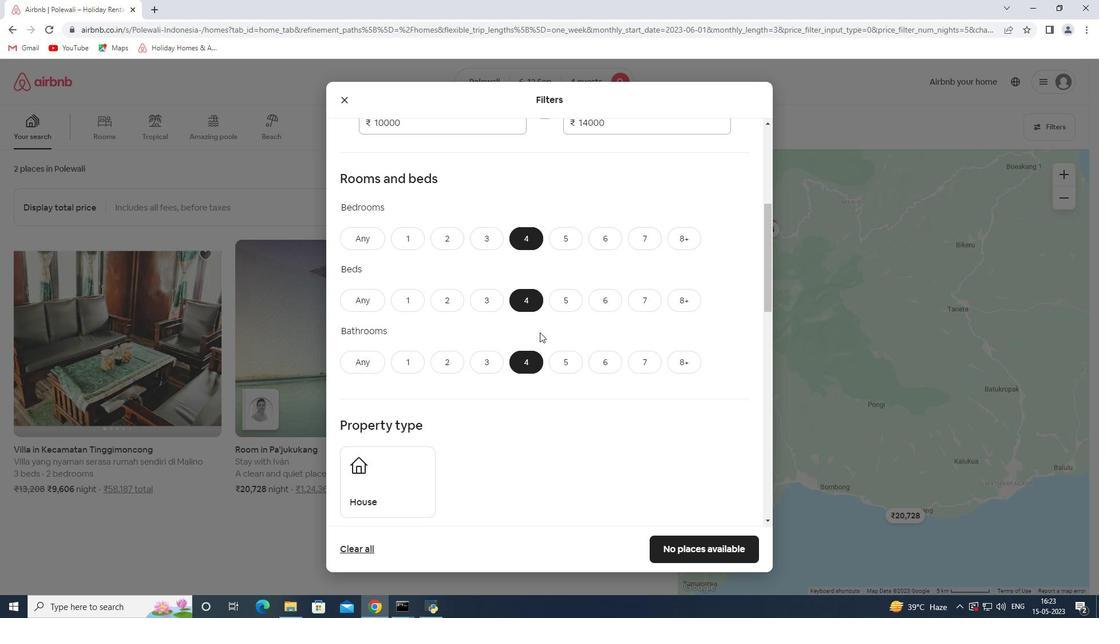 
Action: Mouse moved to (534, 335)
Screenshot: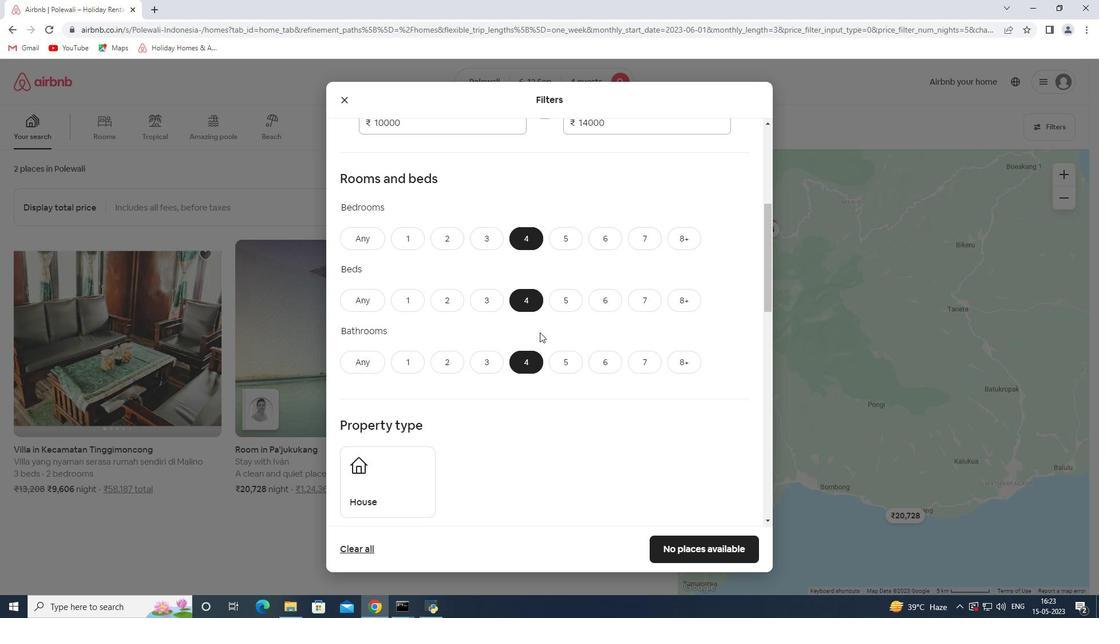 
Action: Mouse scrolled (534, 334) with delta (0, 0)
Screenshot: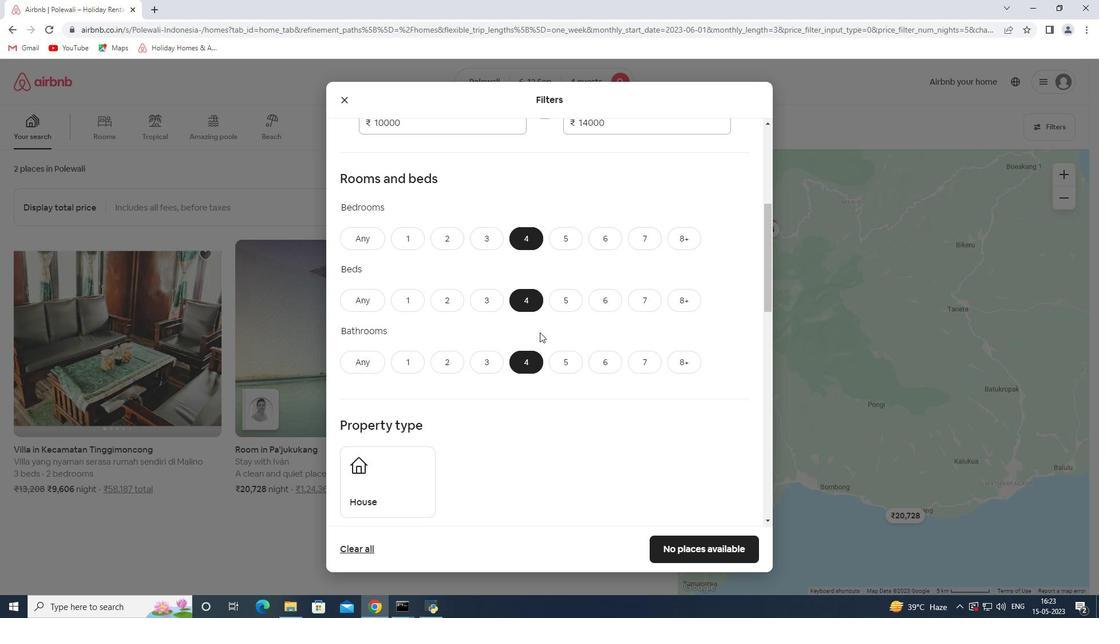 
Action: Mouse moved to (363, 364)
Screenshot: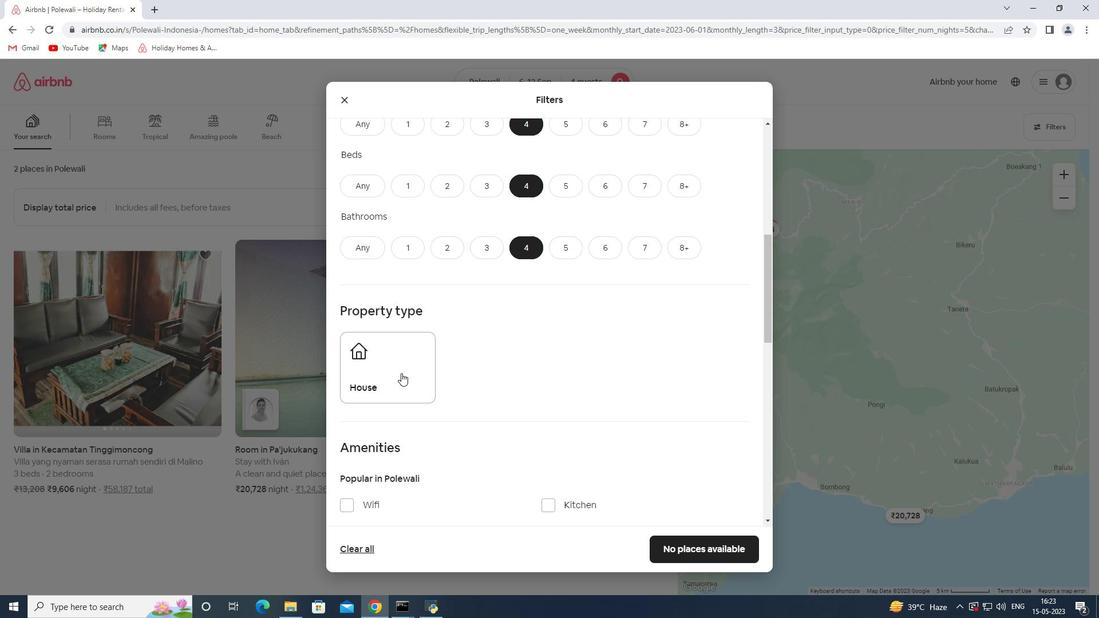 
Action: Mouse pressed left at (363, 364)
Screenshot: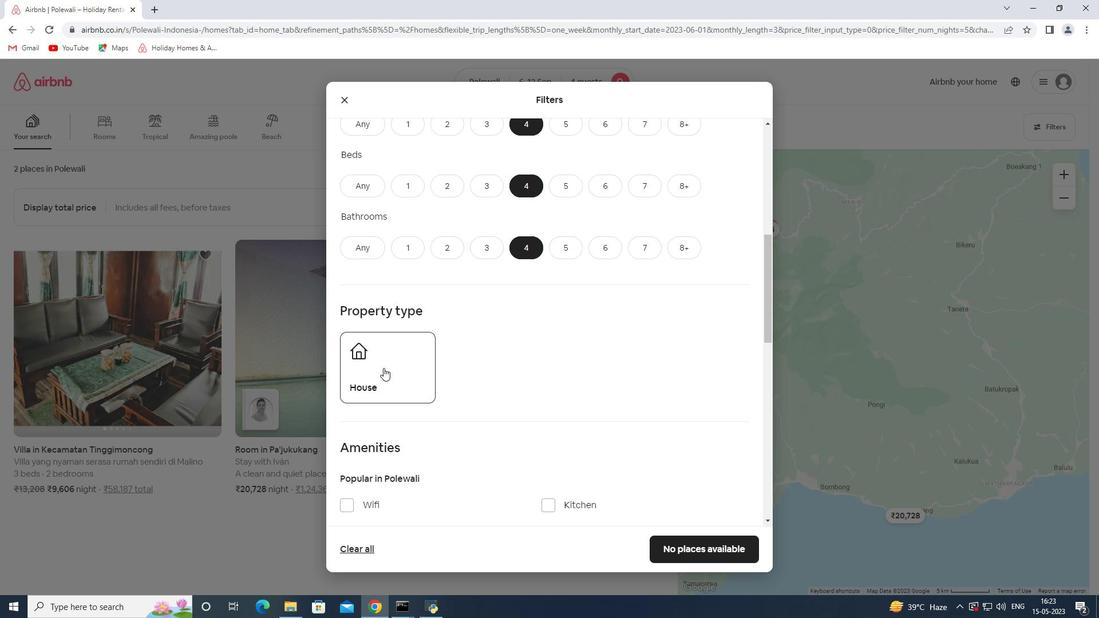 
Action: Mouse moved to (389, 354)
Screenshot: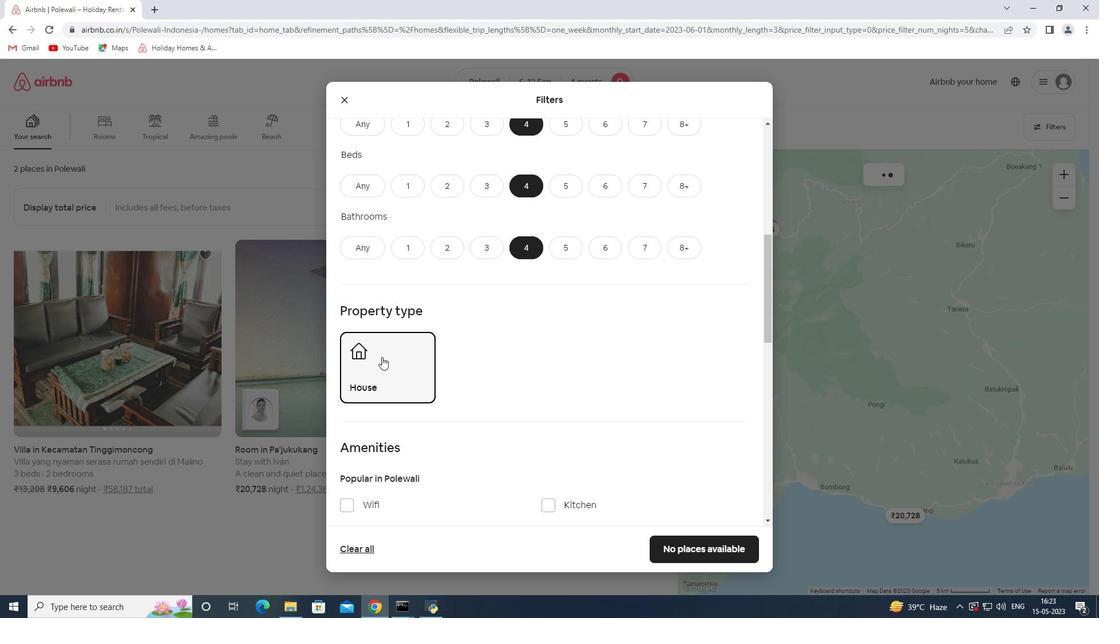 
Action: Mouse scrolled (389, 353) with delta (0, 0)
Screenshot: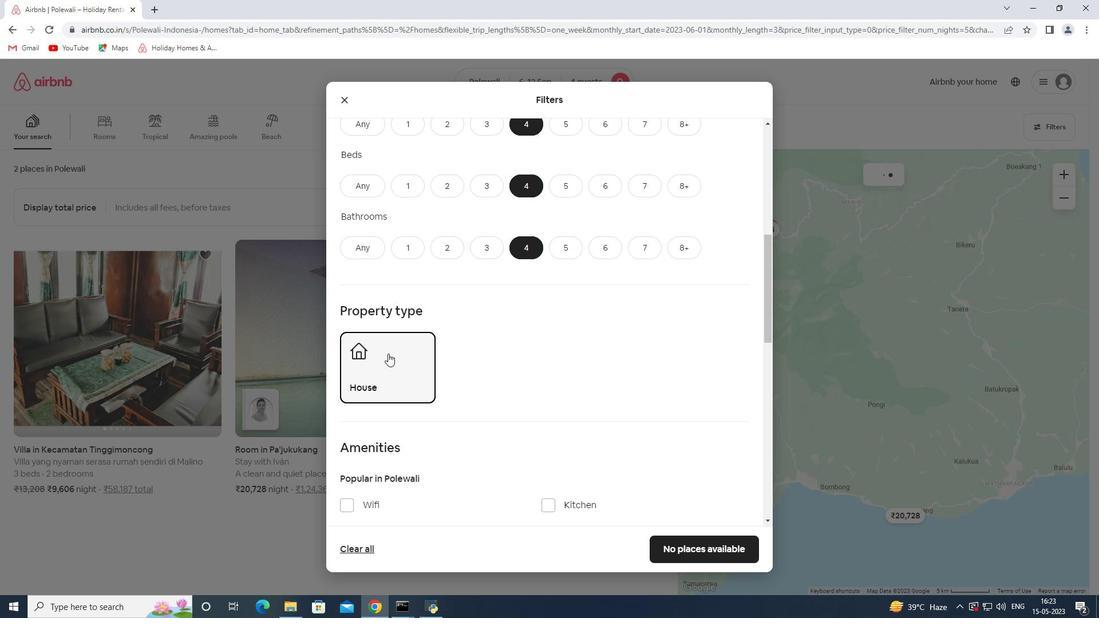 
Action: Mouse scrolled (389, 353) with delta (0, 0)
Screenshot: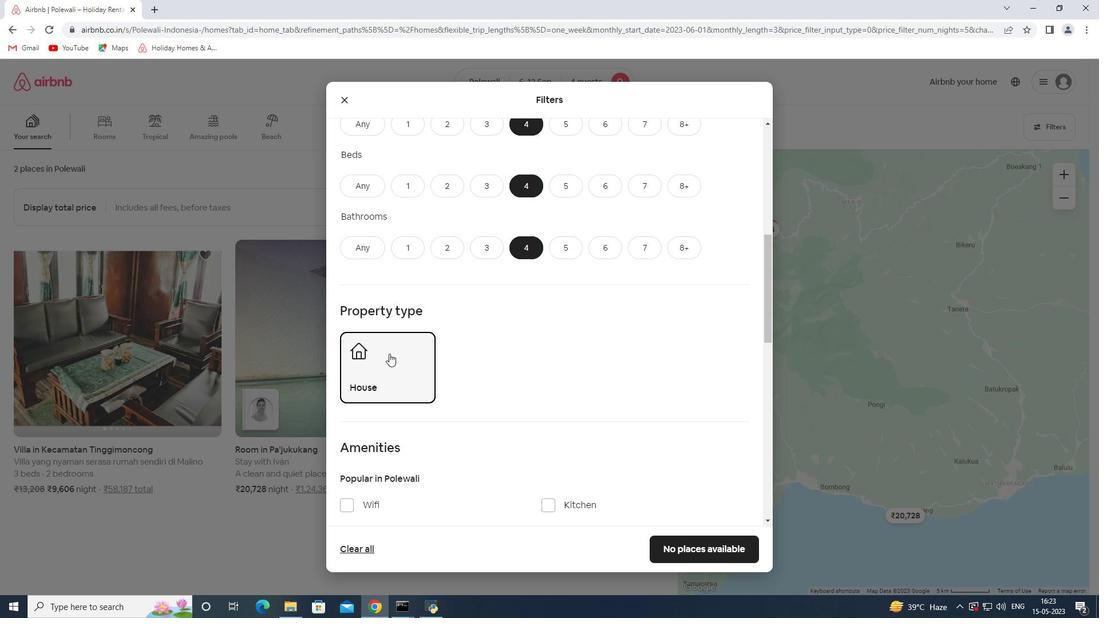 
Action: Mouse moved to (394, 351)
Screenshot: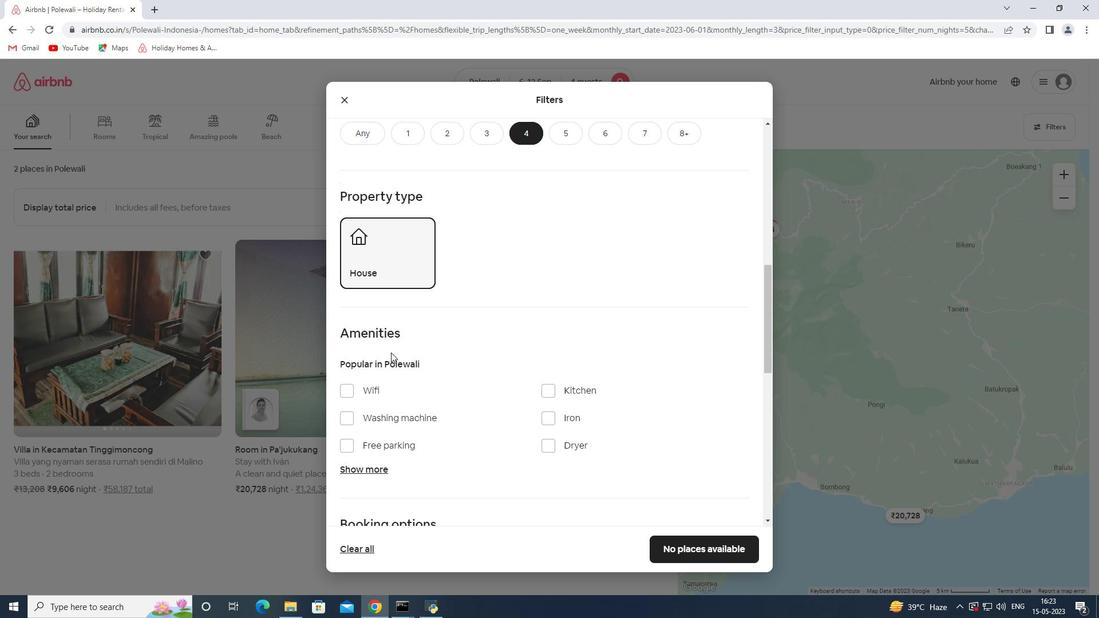 
Action: Mouse scrolled (394, 351) with delta (0, 0)
Screenshot: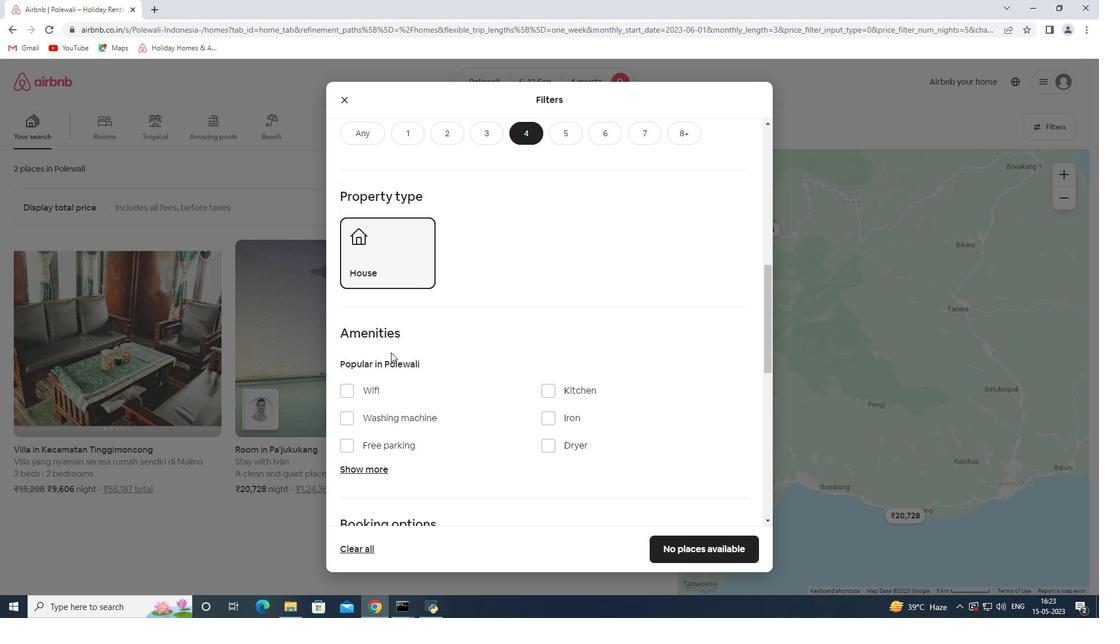 
Action: Mouse scrolled (394, 350) with delta (0, 0)
Screenshot: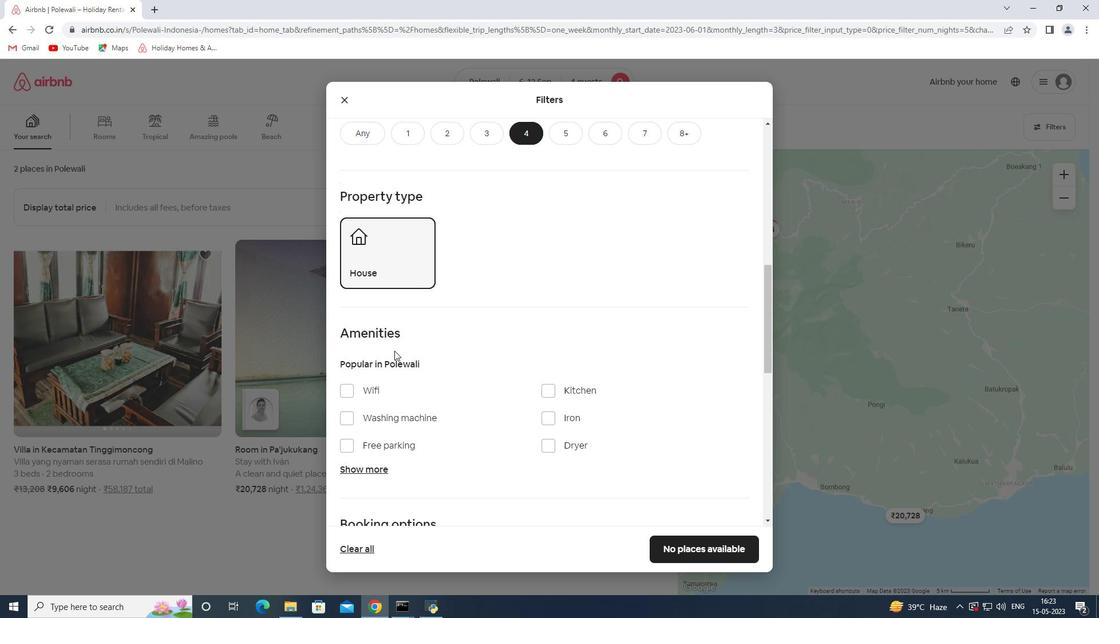 
Action: Mouse scrolled (394, 350) with delta (0, 0)
Screenshot: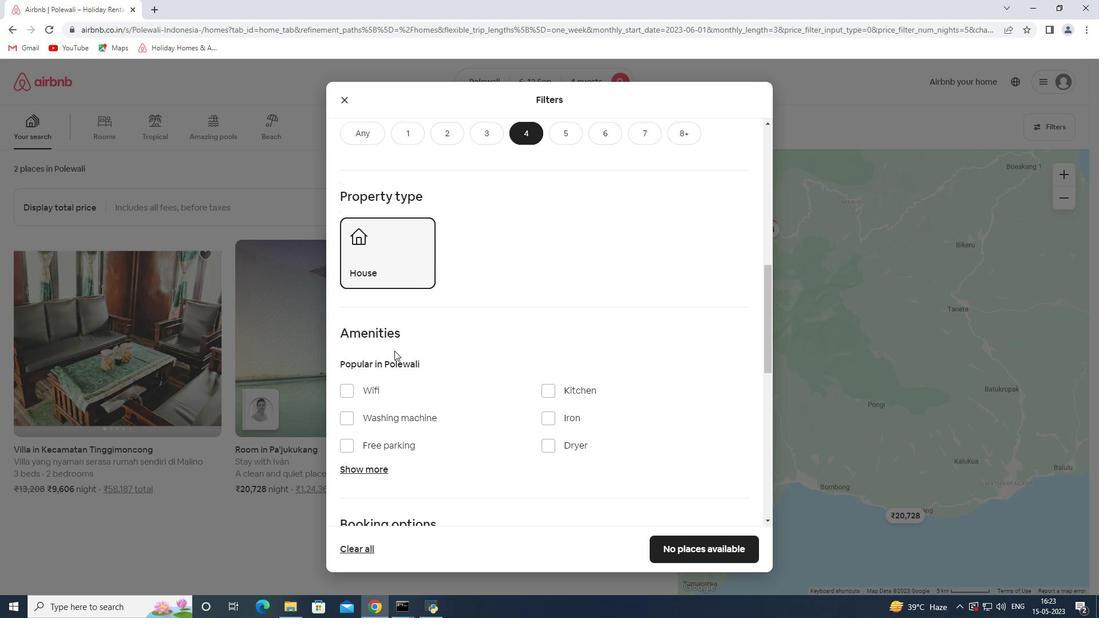 
Action: Mouse scrolled (394, 350) with delta (0, 0)
Screenshot: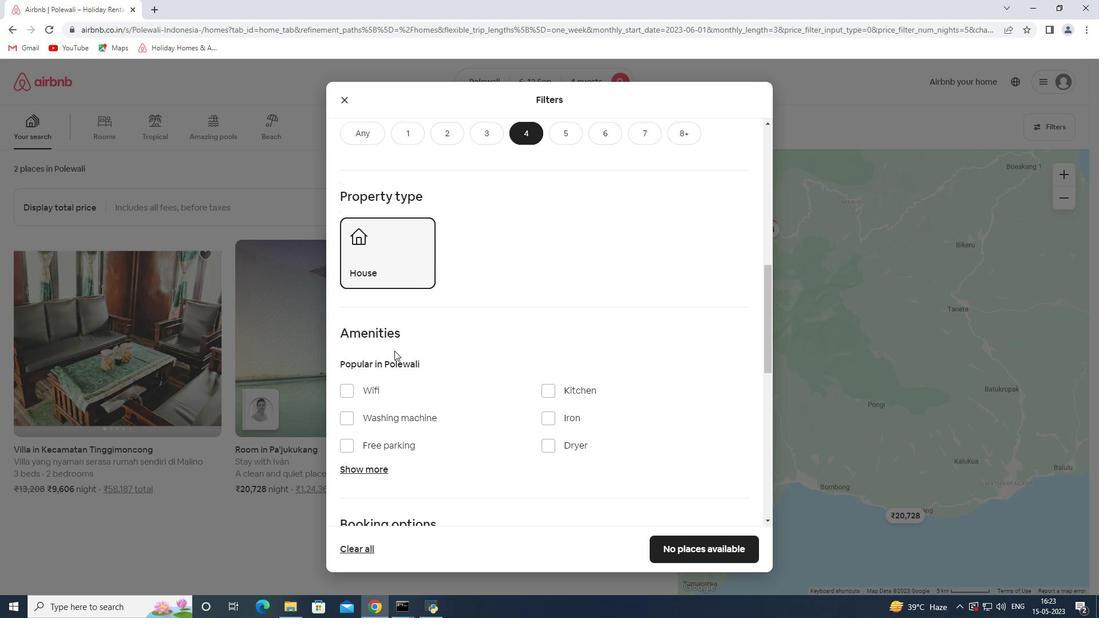 
Action: Mouse moved to (363, 356)
Screenshot: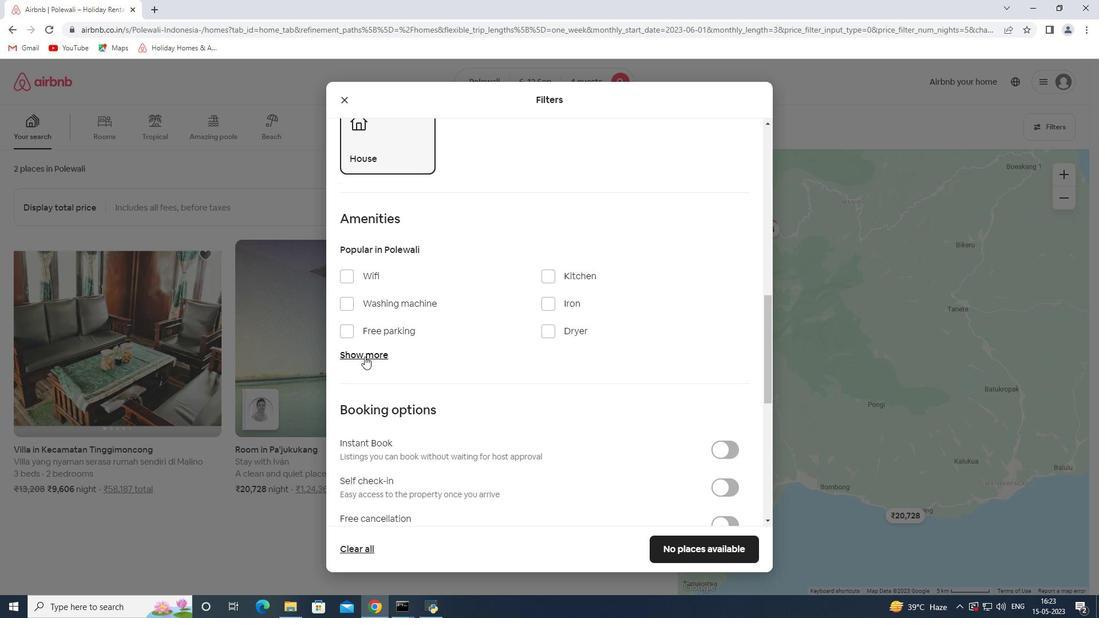 
Action: Mouse pressed left at (363, 356)
Screenshot: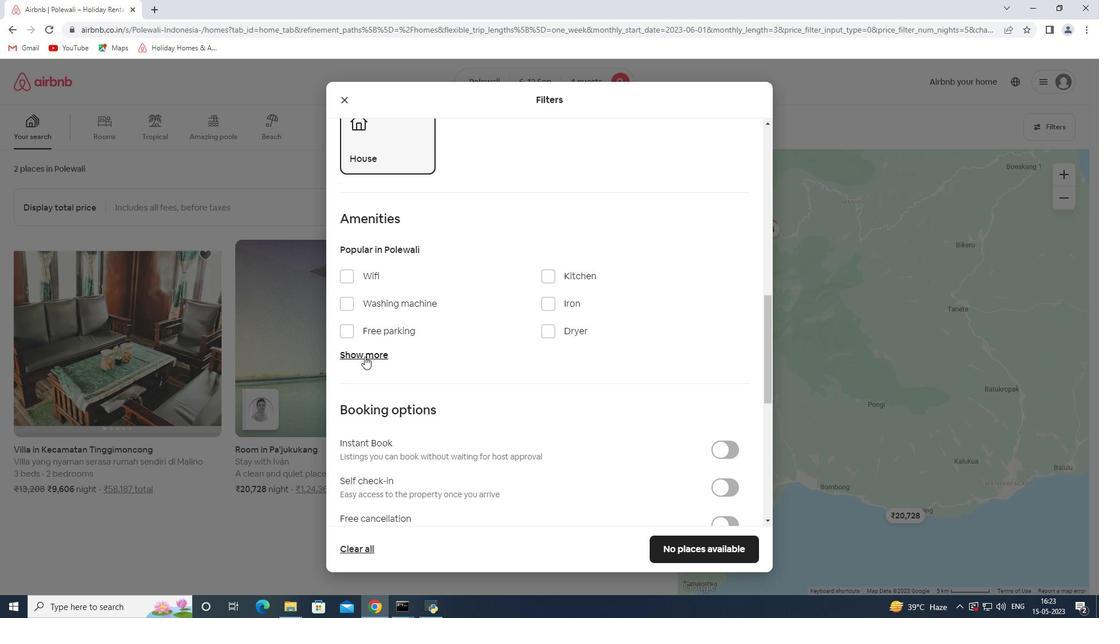 
Action: Mouse moved to (377, 277)
Screenshot: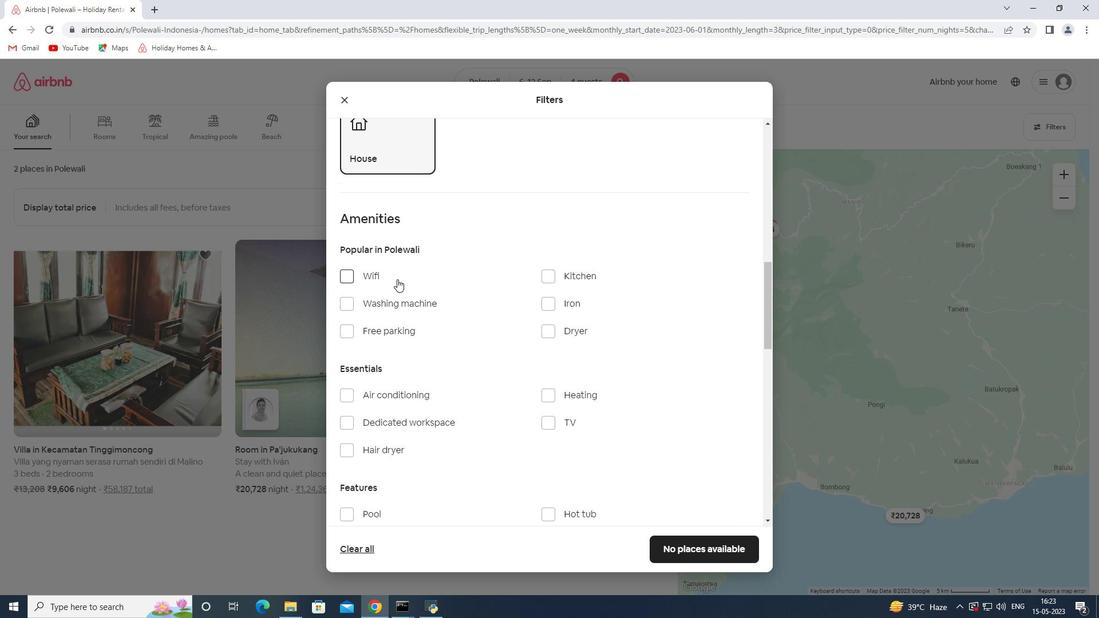 
Action: Mouse pressed left at (377, 277)
Screenshot: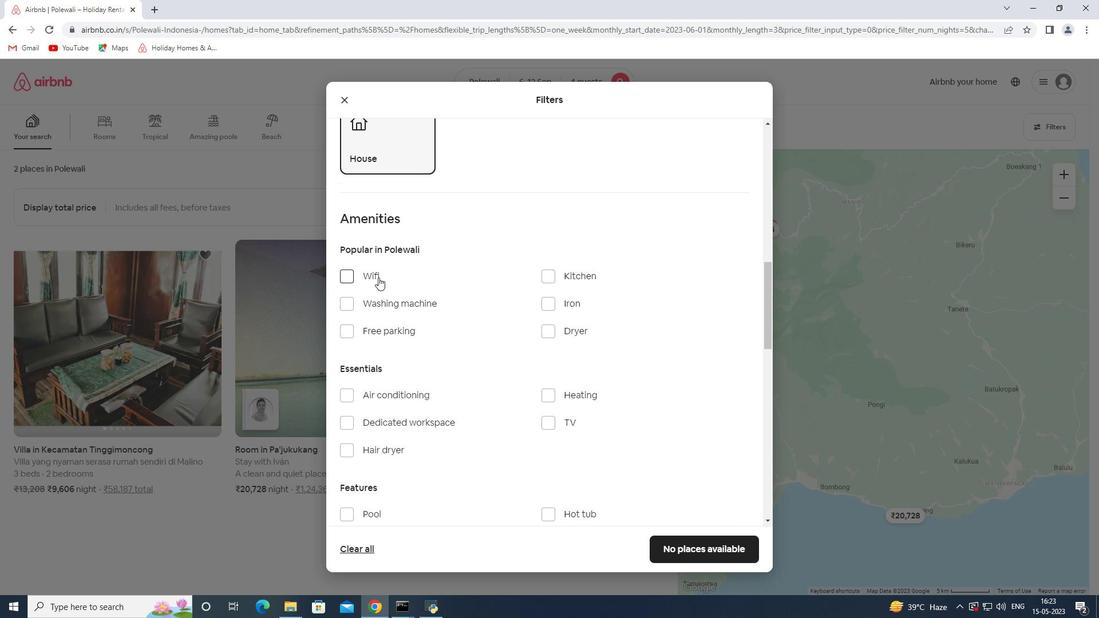 
Action: Mouse moved to (390, 332)
Screenshot: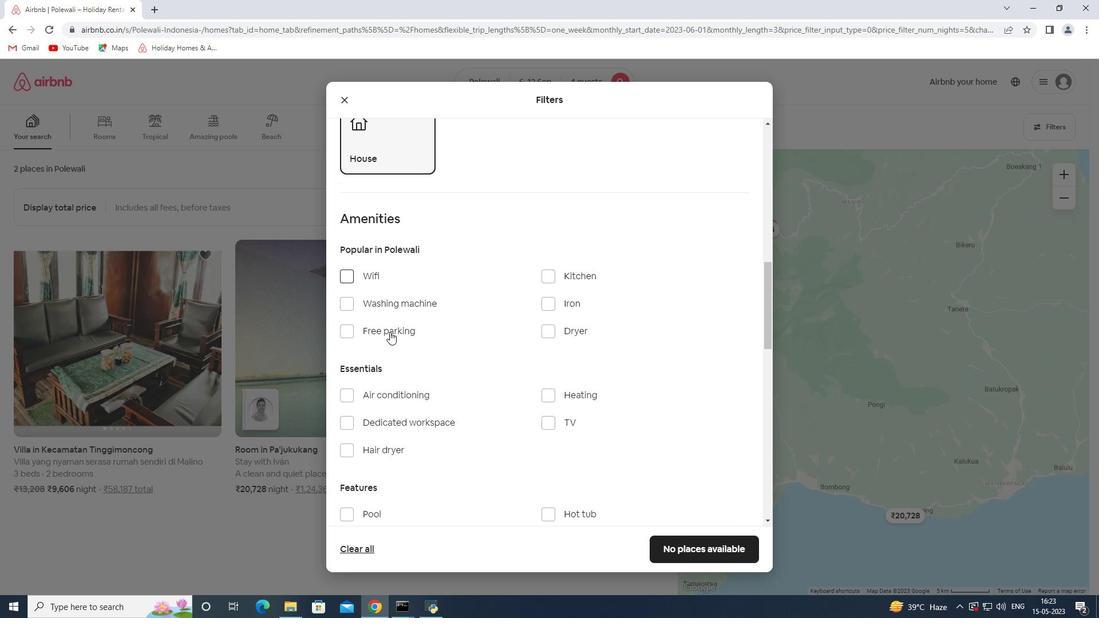 
Action: Mouse pressed left at (390, 332)
Screenshot: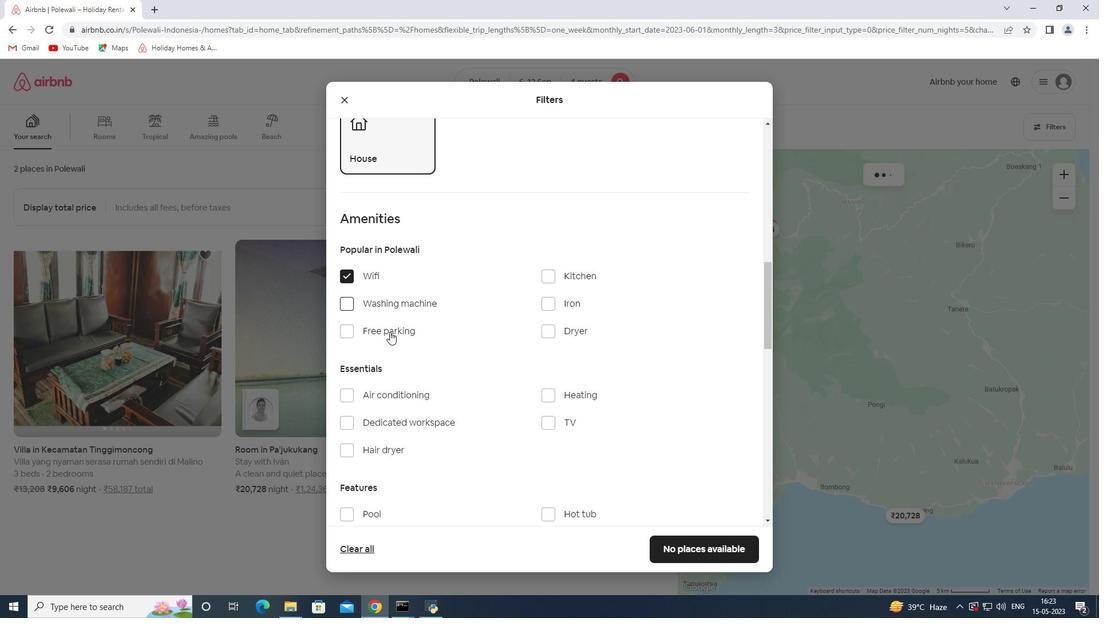
Action: Mouse moved to (553, 427)
Screenshot: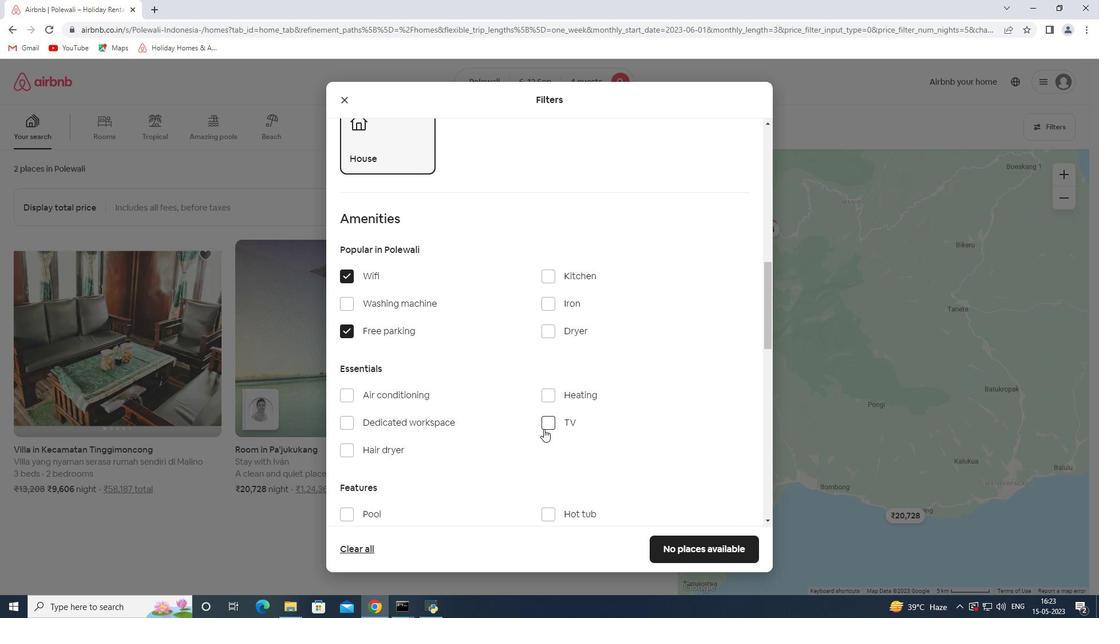 
Action: Mouse pressed left at (553, 427)
Screenshot: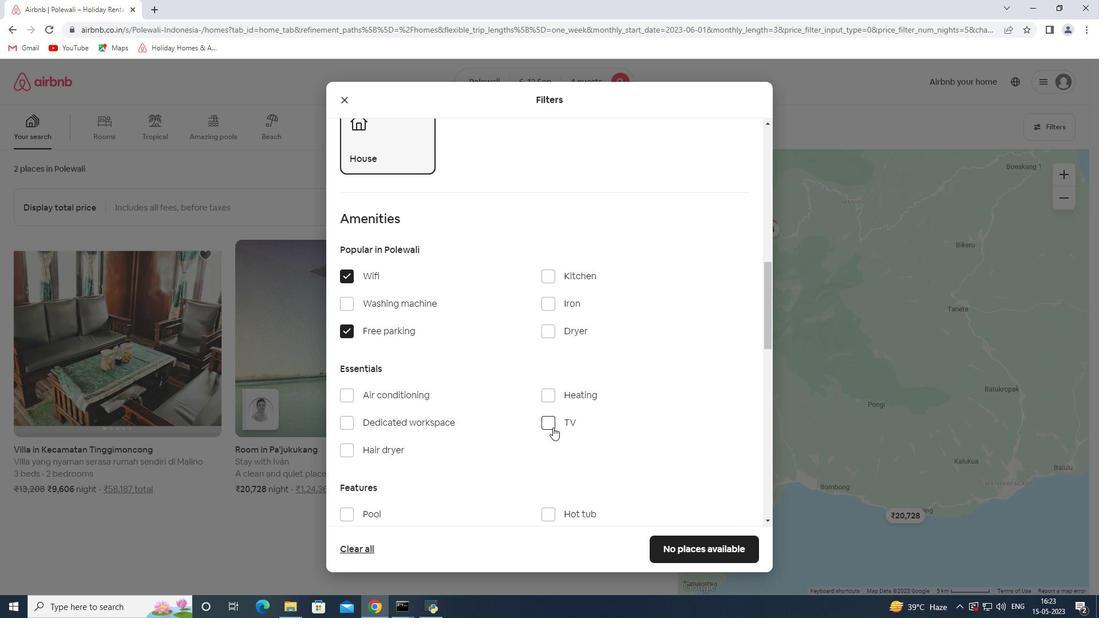 
Action: Mouse moved to (516, 401)
Screenshot: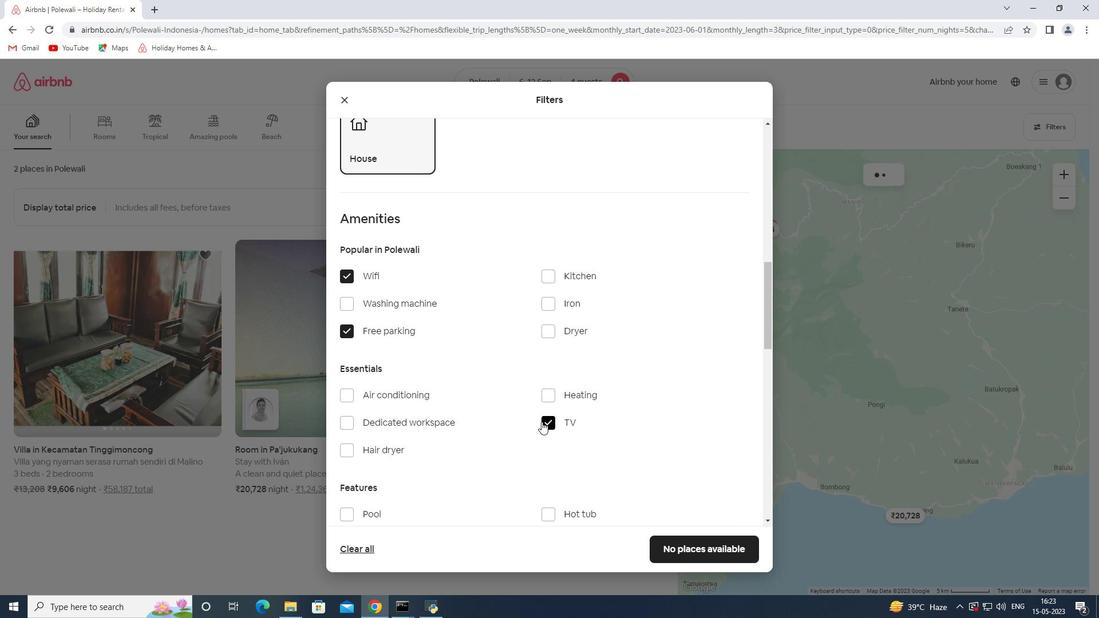 
Action: Mouse scrolled (516, 400) with delta (0, 0)
Screenshot: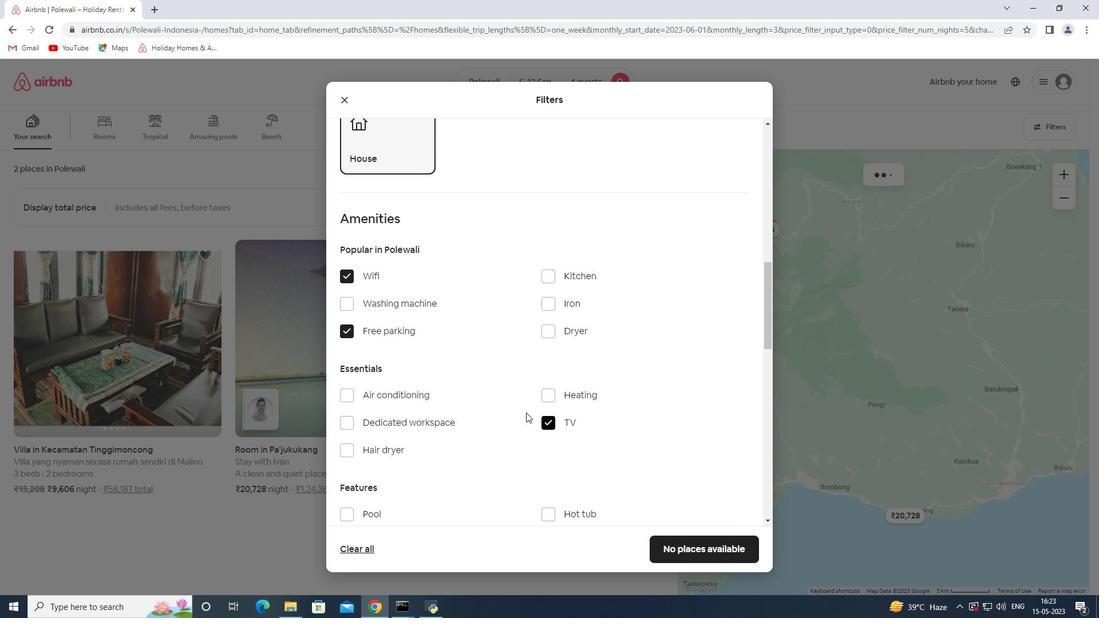 
Action: Mouse scrolled (516, 400) with delta (0, 0)
Screenshot: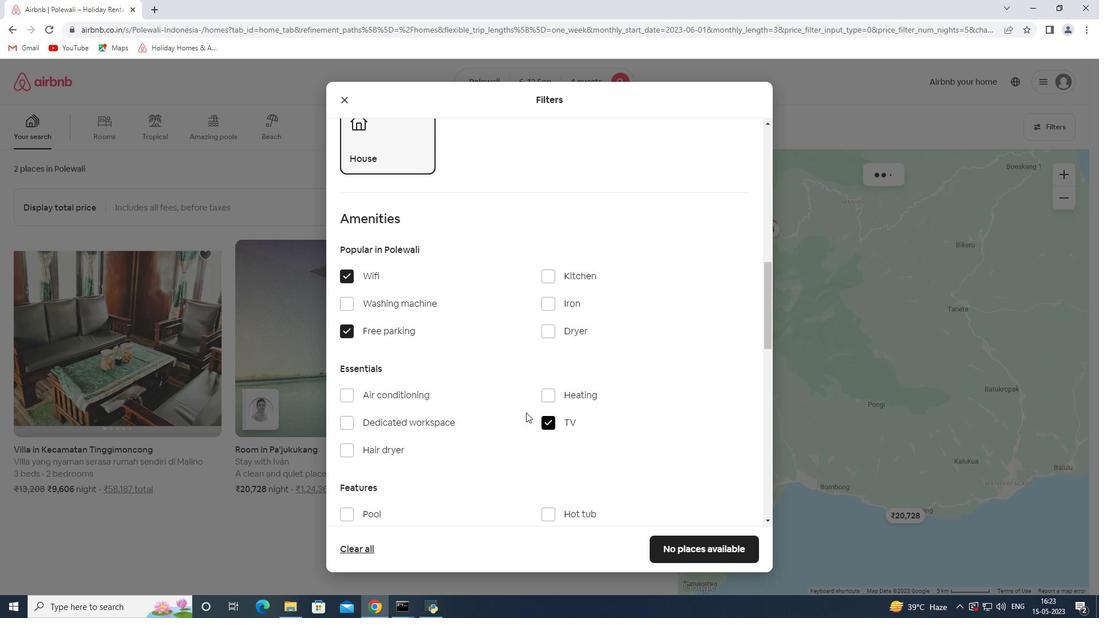 
Action: Mouse moved to (516, 401)
Screenshot: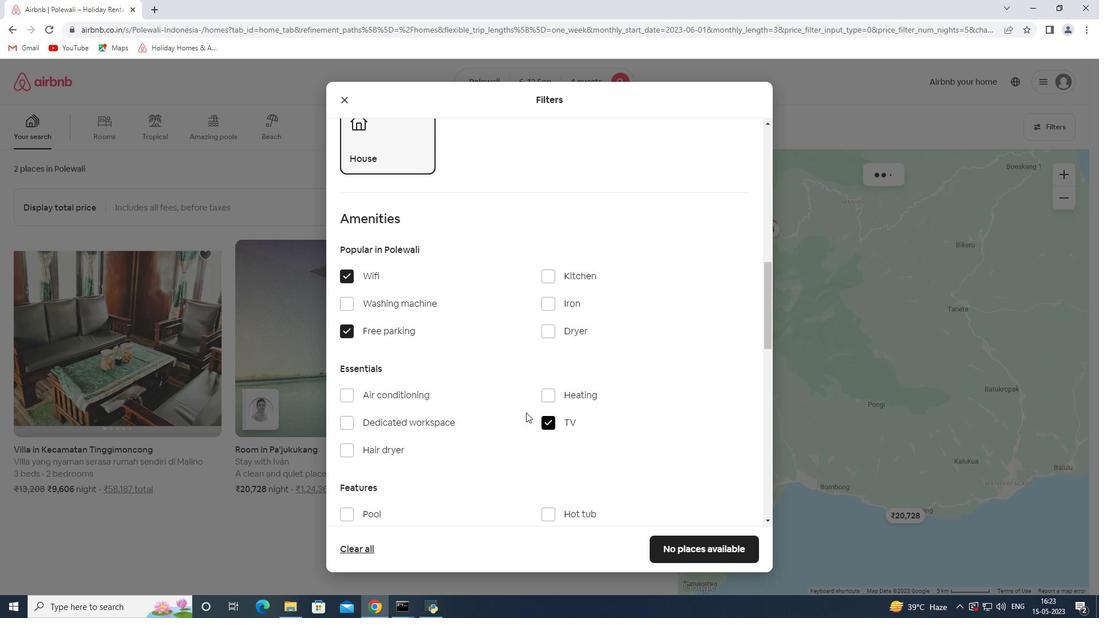 
Action: Mouse scrolled (516, 400) with delta (0, 0)
Screenshot: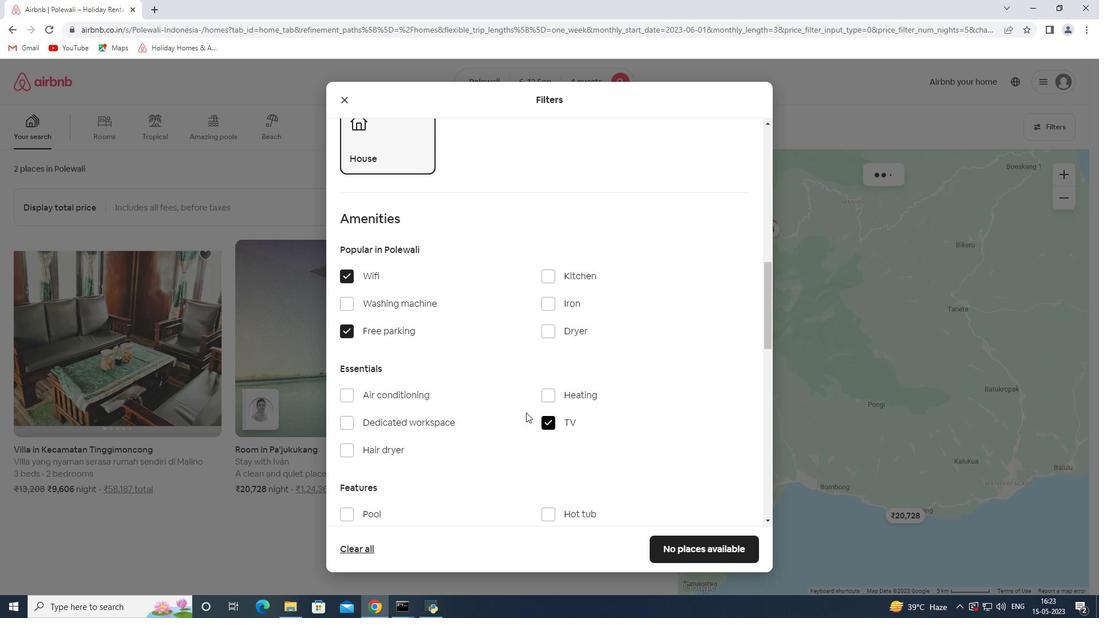 
Action: Mouse scrolled (516, 400) with delta (0, 0)
Screenshot: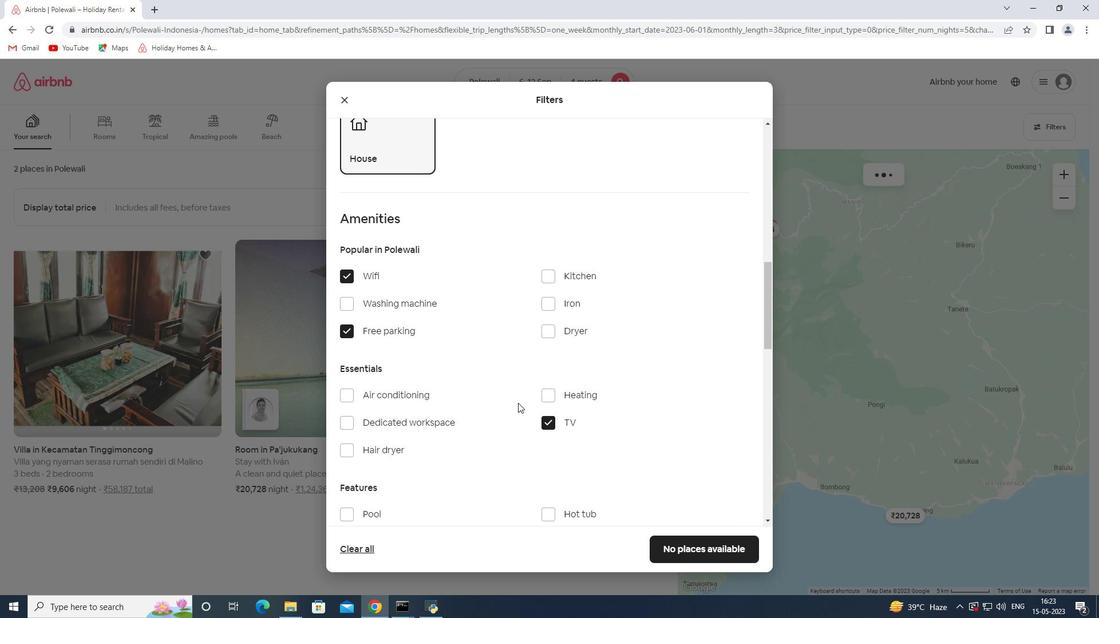 
Action: Mouse scrolled (516, 400) with delta (0, 0)
Screenshot: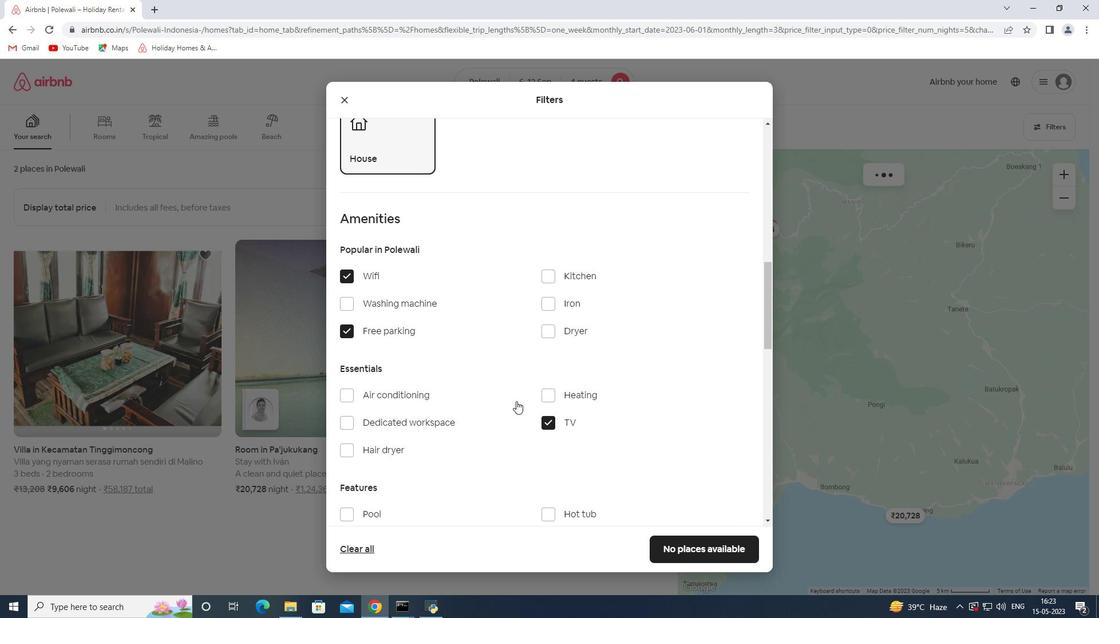 
Action: Mouse scrolled (516, 400) with delta (0, 0)
Screenshot: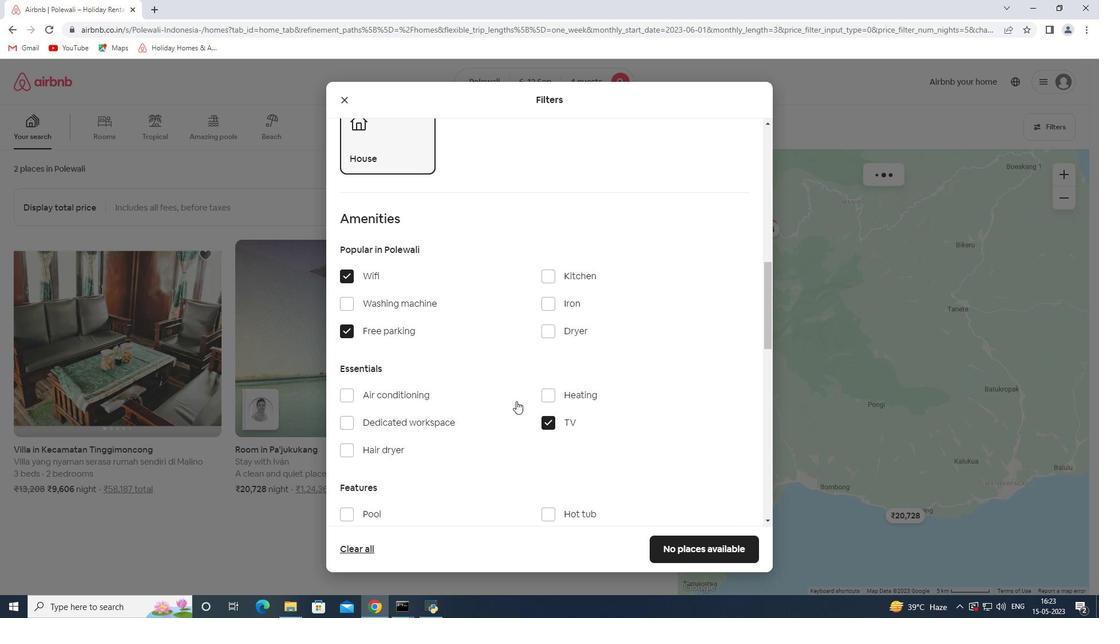 
Action: Mouse moved to (362, 227)
Screenshot: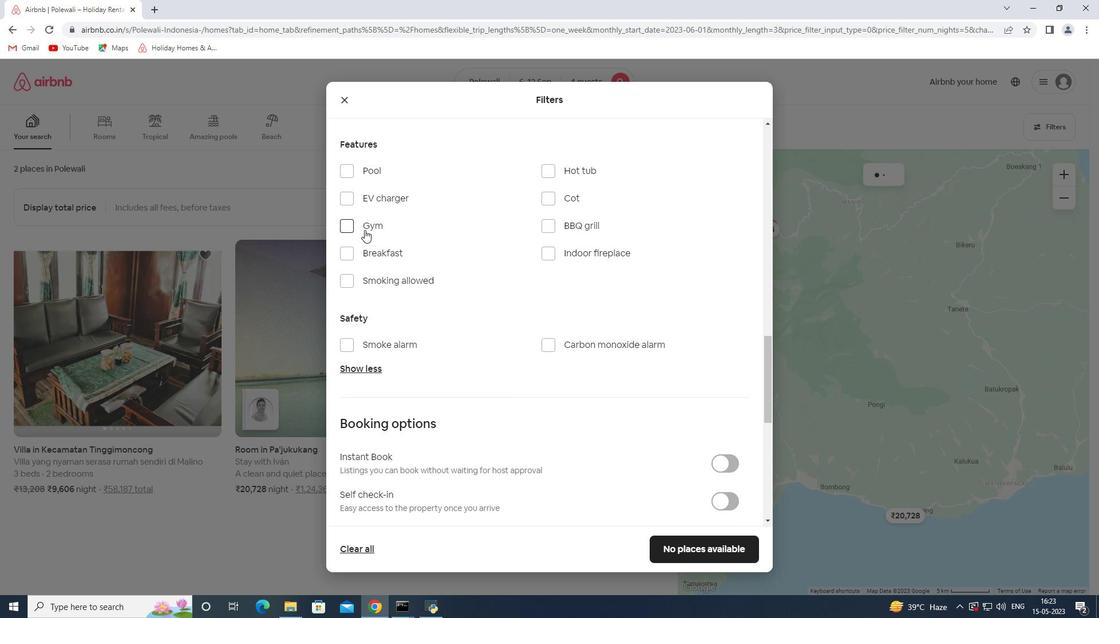 
Action: Mouse pressed left at (362, 227)
Screenshot: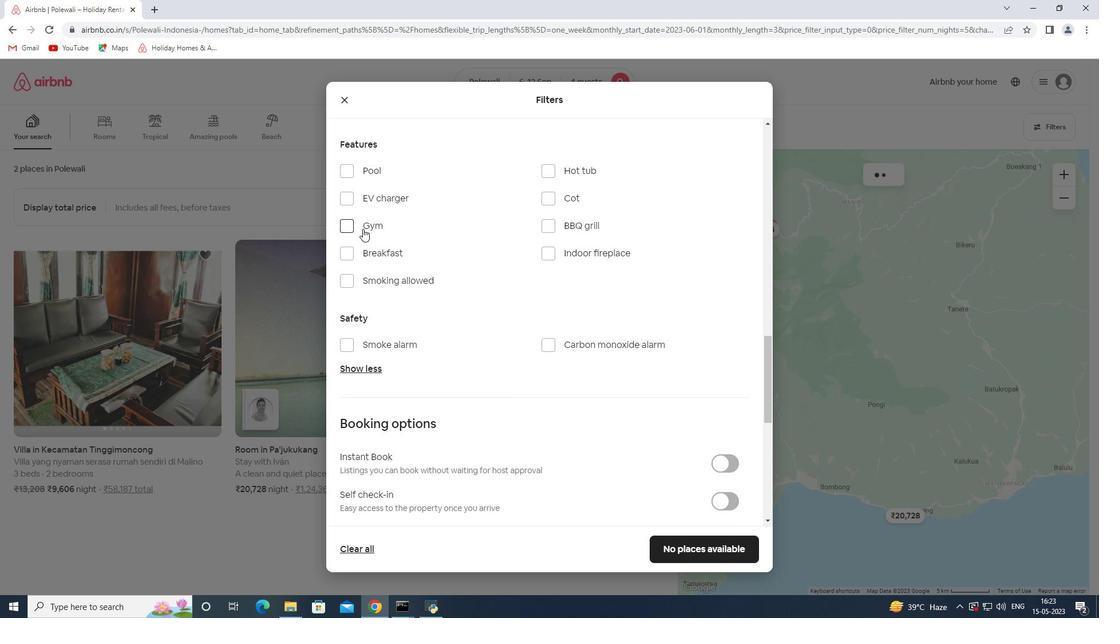 
Action: Mouse moved to (360, 251)
Screenshot: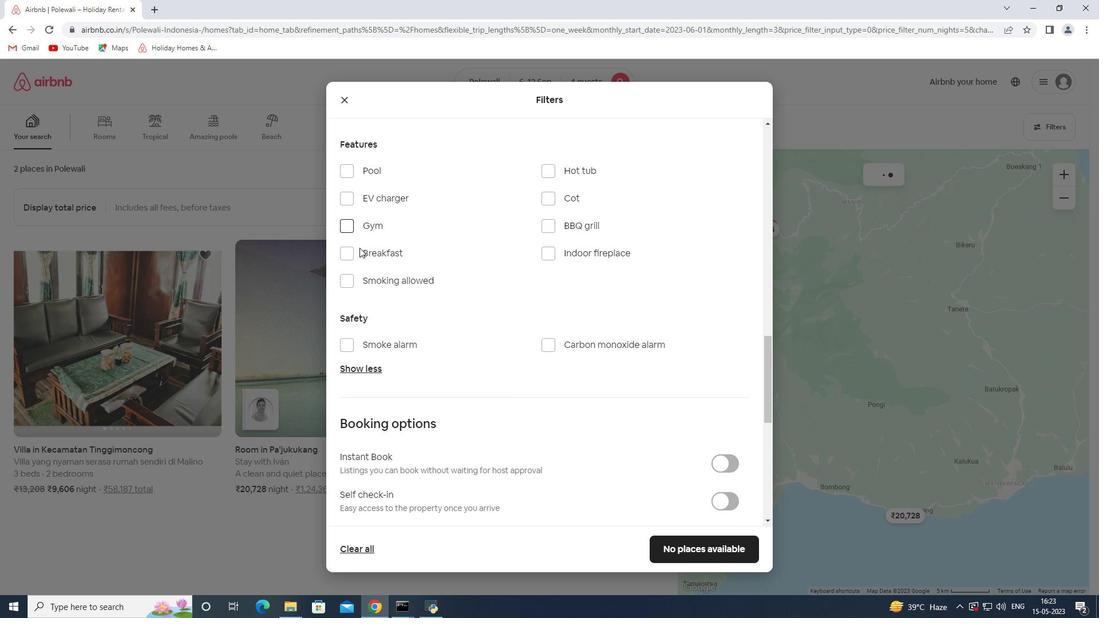 
Action: Mouse pressed left at (360, 251)
Screenshot: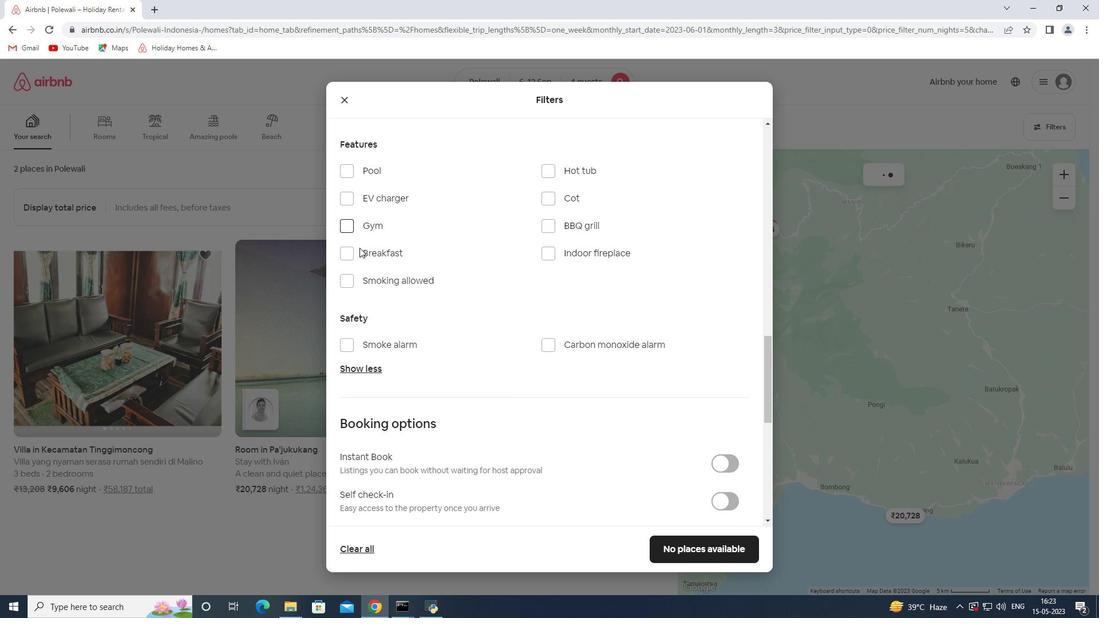 
Action: Mouse moved to (466, 249)
Screenshot: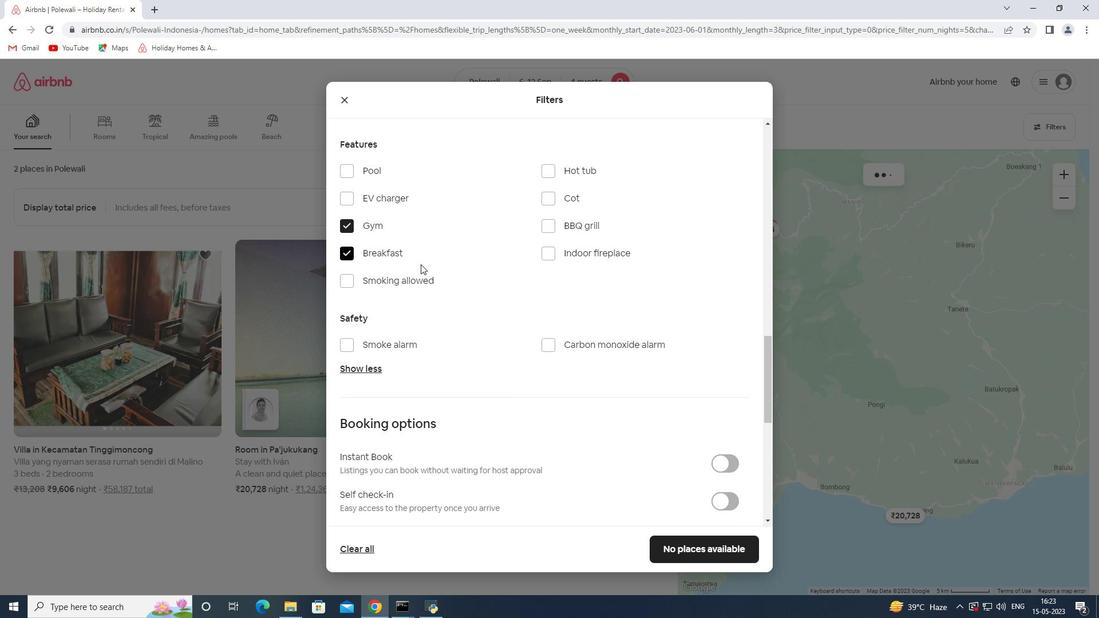 
Action: Mouse scrolled (466, 248) with delta (0, 0)
Screenshot: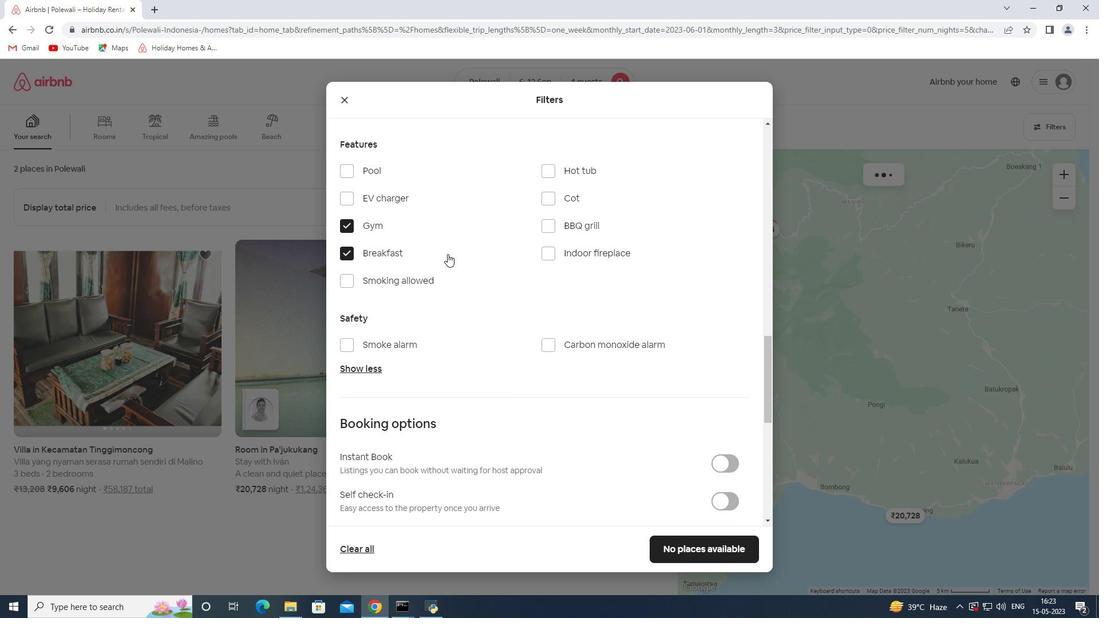 
Action: Mouse scrolled (466, 248) with delta (0, 0)
Screenshot: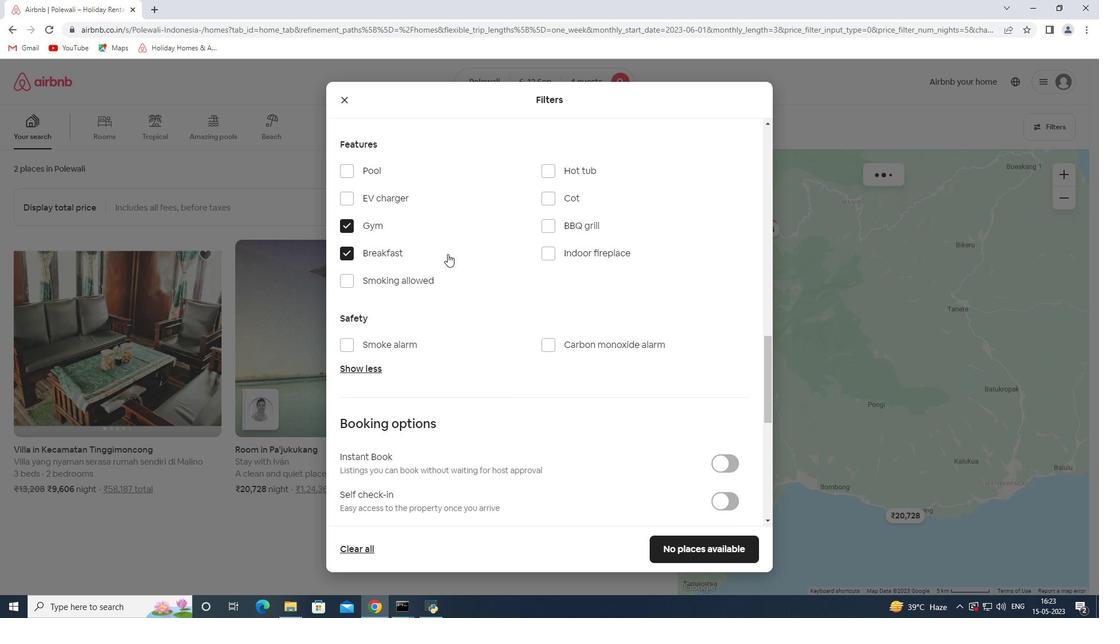 
Action: Mouse scrolled (466, 248) with delta (0, 0)
Screenshot: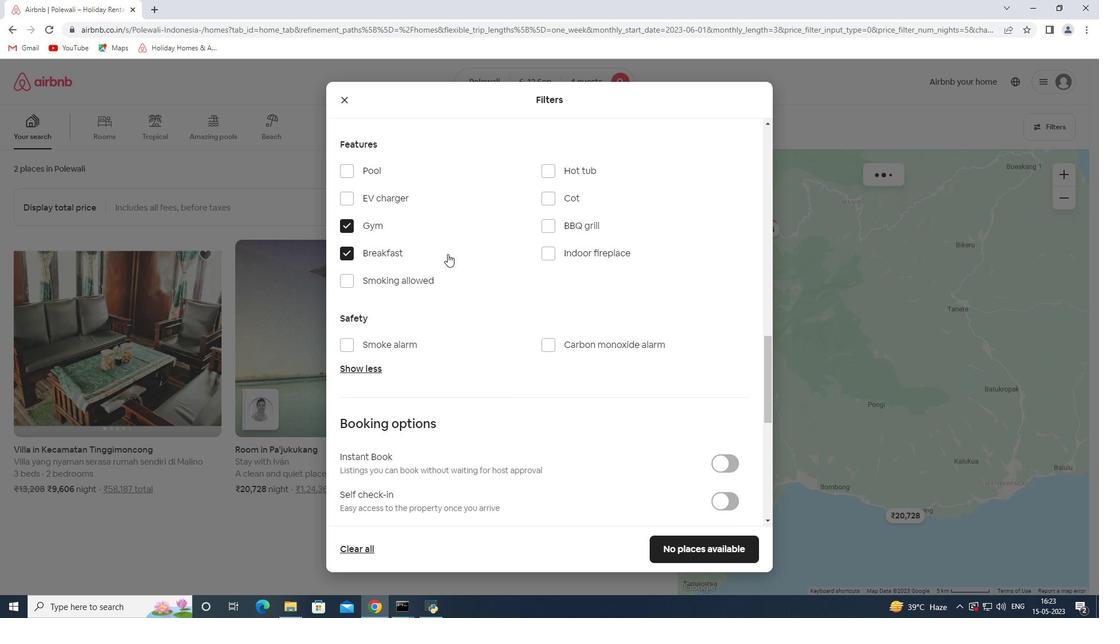 
Action: Mouse scrolled (466, 248) with delta (0, 0)
Screenshot: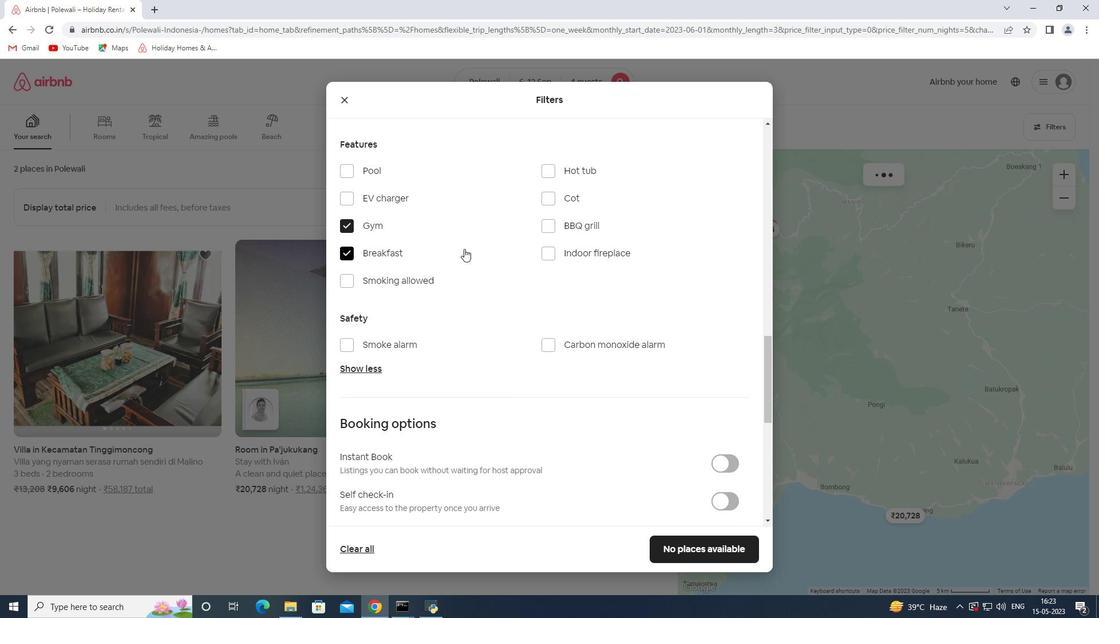 
Action: Mouse scrolled (466, 248) with delta (0, 0)
Screenshot: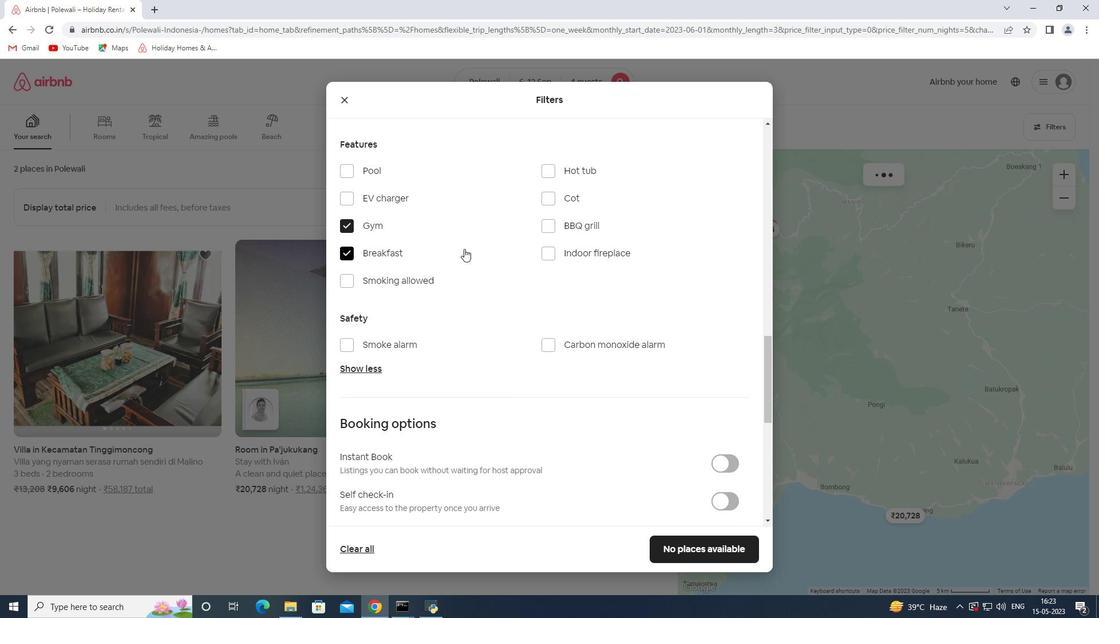 
Action: Mouse scrolled (466, 248) with delta (0, 0)
Screenshot: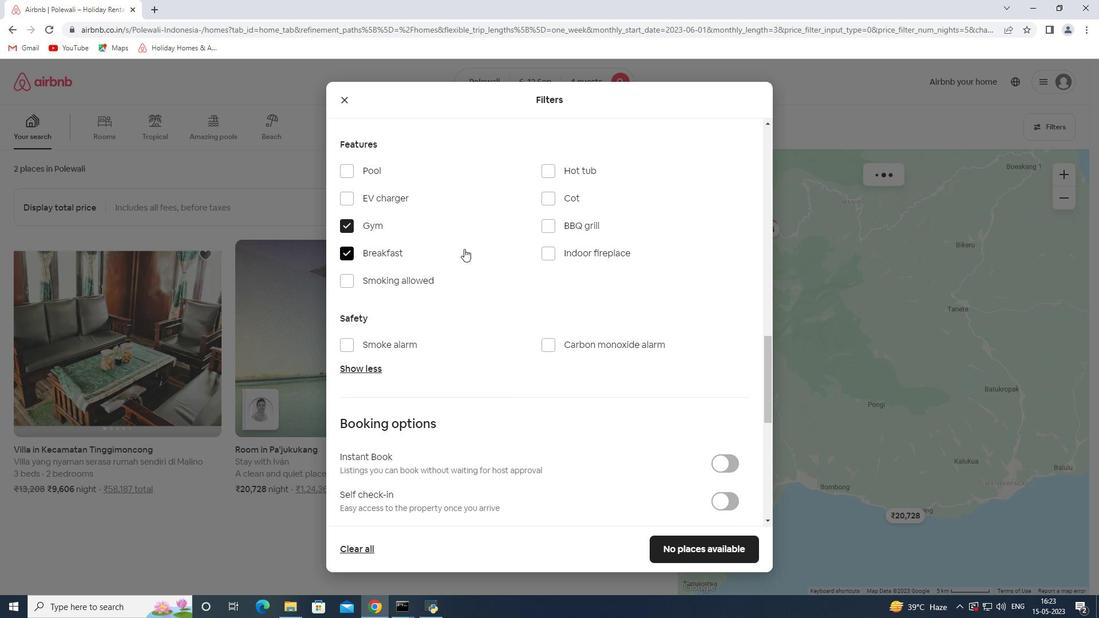 
Action: Mouse moved to (725, 160)
Screenshot: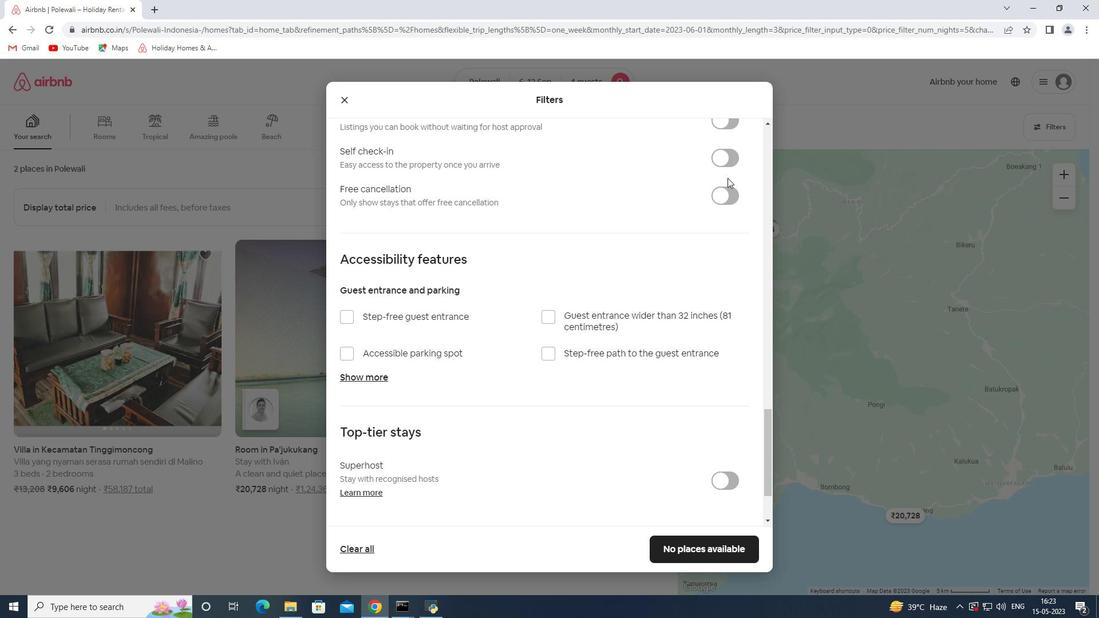 
Action: Mouse pressed left at (725, 160)
Screenshot: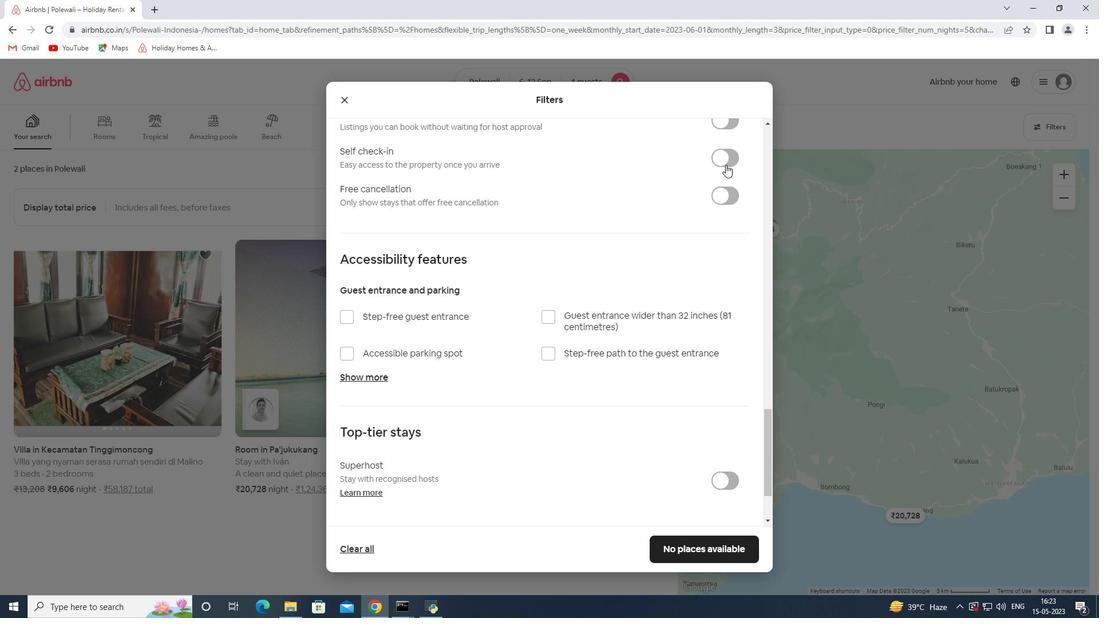
Action: Mouse moved to (497, 379)
Screenshot: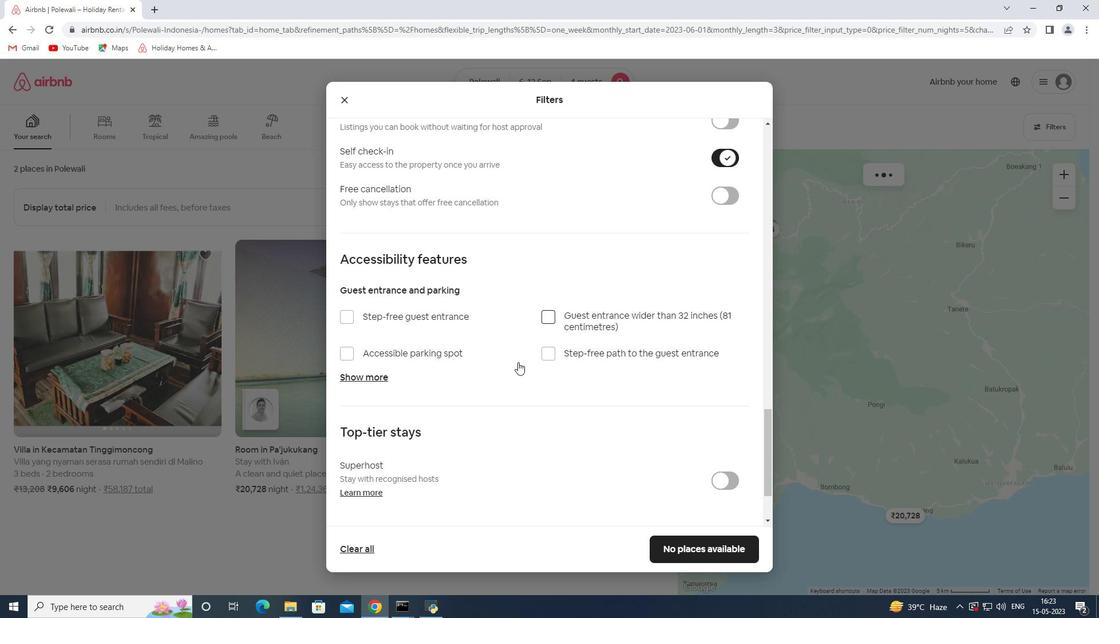 
Action: Mouse scrolled (497, 378) with delta (0, 0)
Screenshot: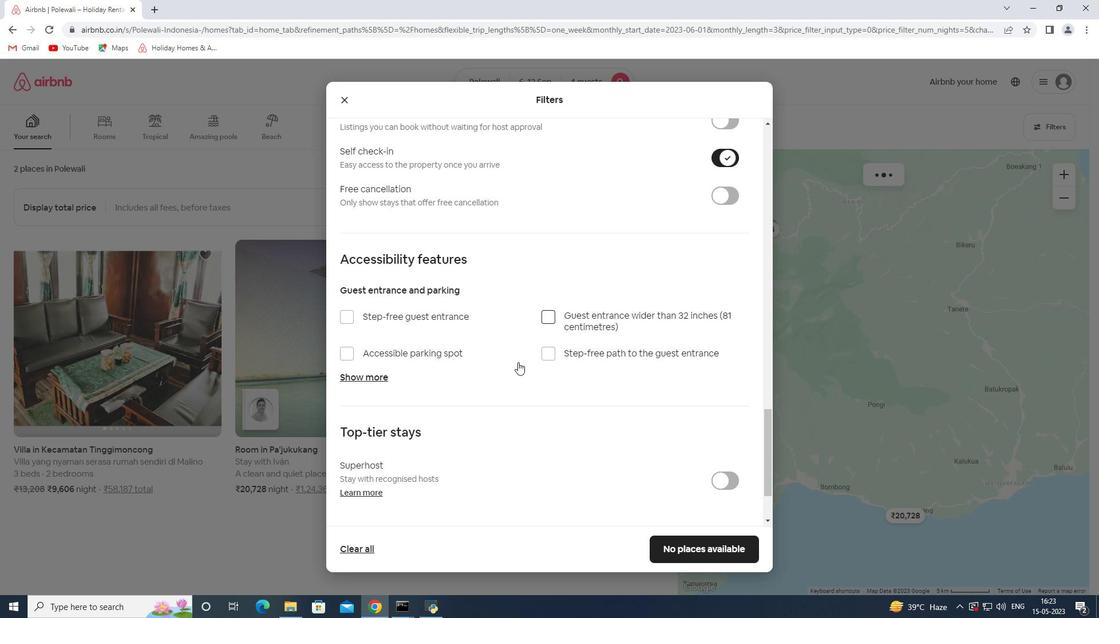 
Action: Mouse moved to (497, 379)
Screenshot: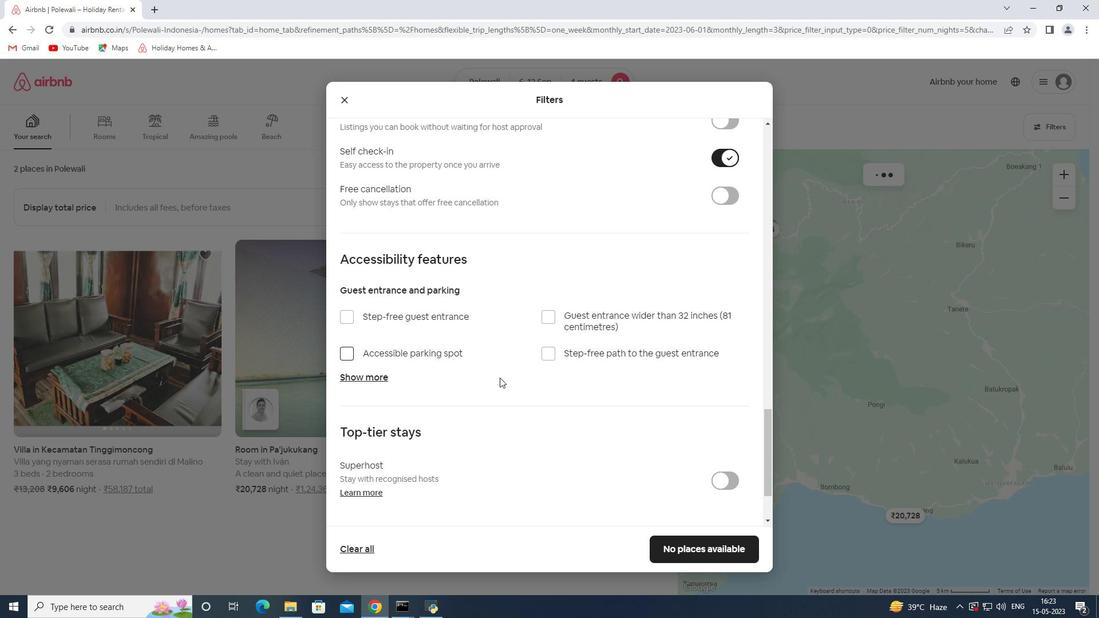 
Action: Mouse scrolled (497, 379) with delta (0, 0)
Screenshot: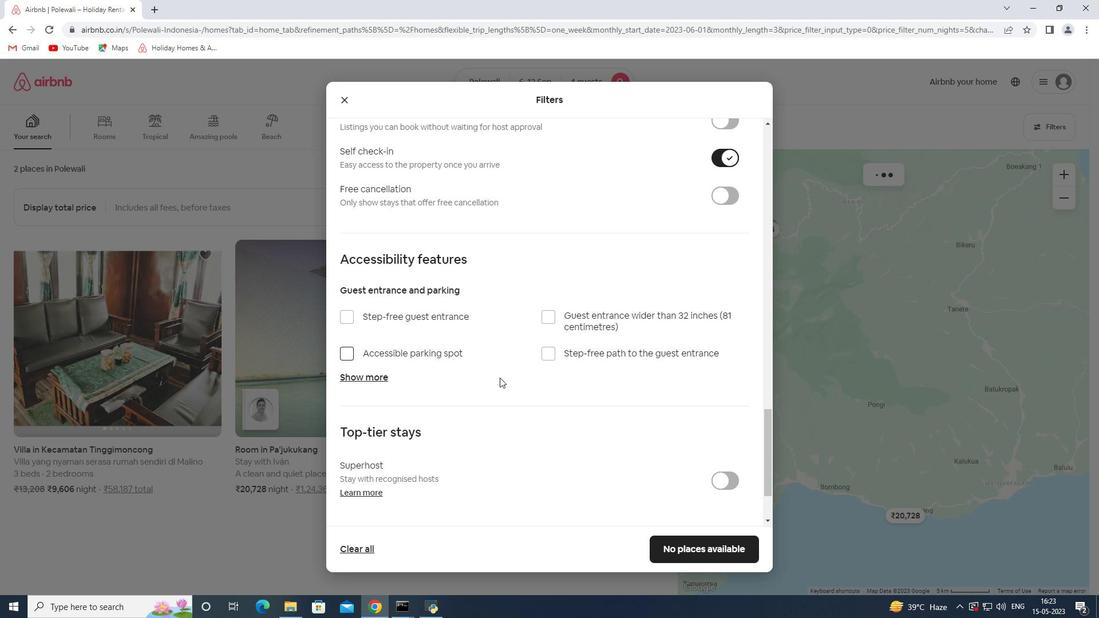 
Action: Mouse scrolled (497, 379) with delta (0, 0)
Screenshot: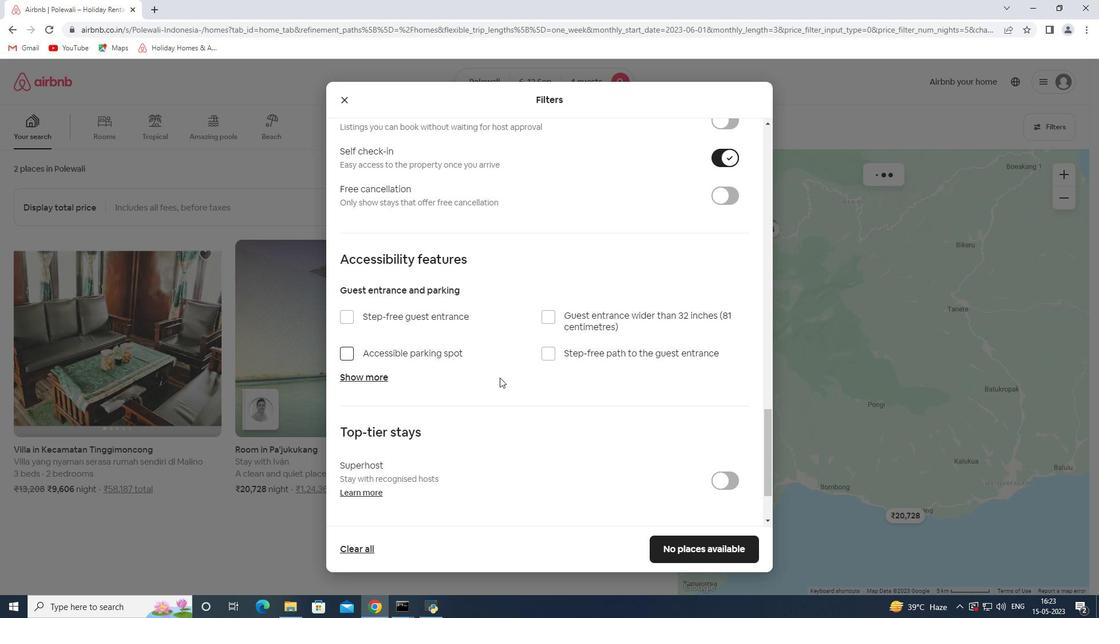 
Action: Mouse moved to (694, 553)
Screenshot: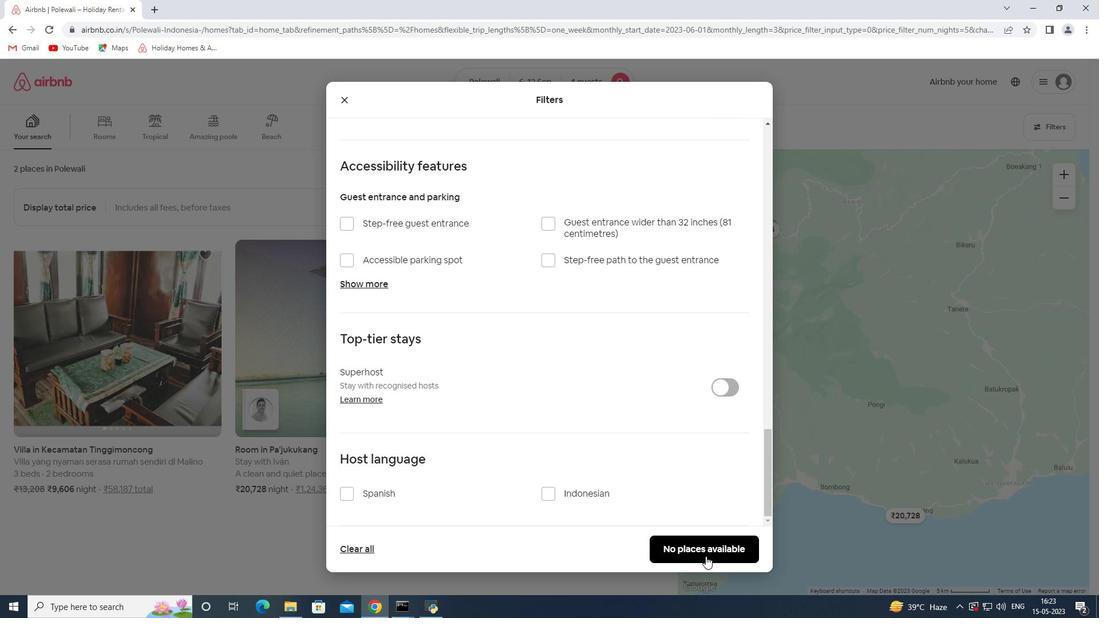 
Action: Mouse pressed left at (694, 553)
Screenshot: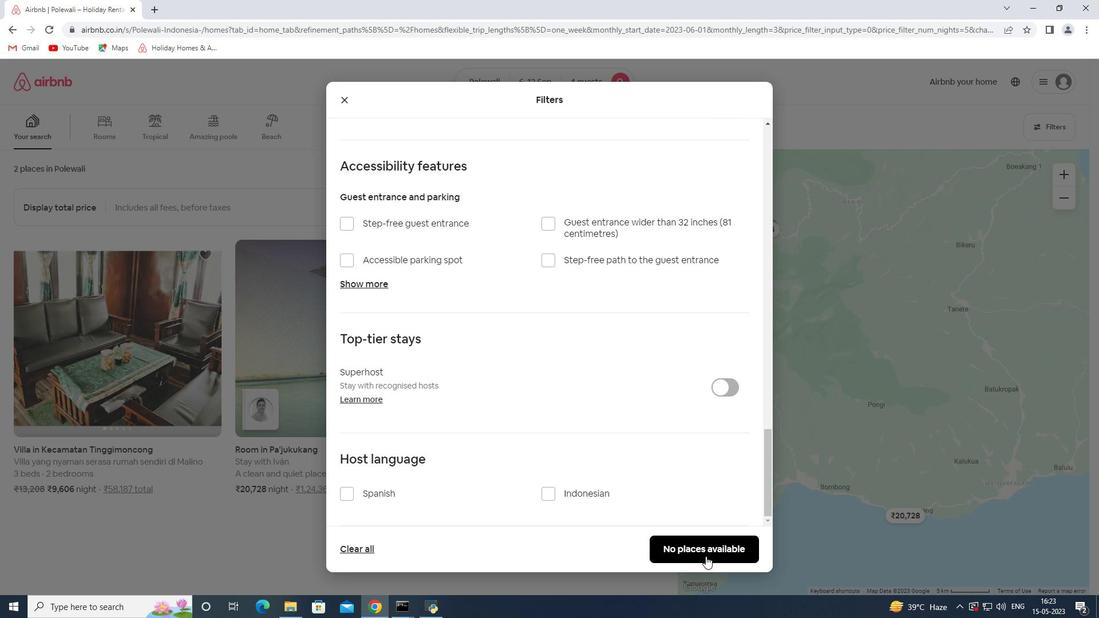 
